 Task: Open a blank google sheet and write heading  Student grades data  Add 10 students name:-  'Joshua Rivera, Zoey Coleman, Ryan Wright, Addison Bailey, Jonathan Simmons, Brooklyn Ward, Caleb Barnes, Audrey Collins, Gabriel Perry, Sofia Bell. ' in July Last week sales are  100 to 150. Math Grade:-  90, 95, 80, 92, 85,88, 90, 78, 92, 85.Science Grade:-  85, 87, 92, 88, 90, 85, 92, 80, 88, 90.English Grade:-  92, 90, 85, 90, 88, 92, 85, 82, 90, 88.History Grade:-  88, 92, 78, 95, 90, 90, 80, 85, 92, 90. Total use the formula   =SUM(D2:G2) then presss enter. Save page auditingSalesByStore_2023
Action: Mouse moved to (991, 81)
Screenshot: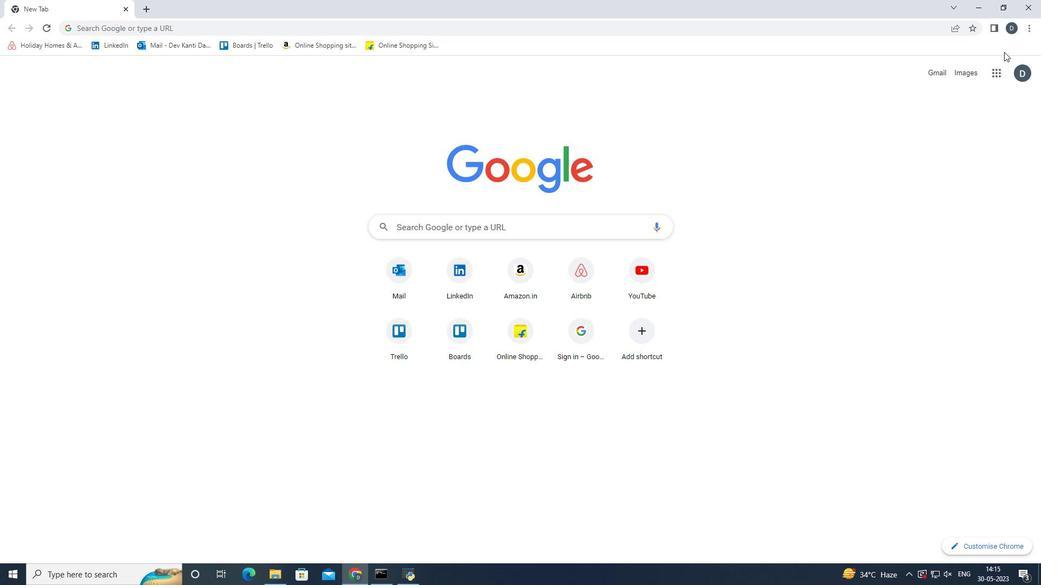 
Action: Mouse pressed left at (991, 81)
Screenshot: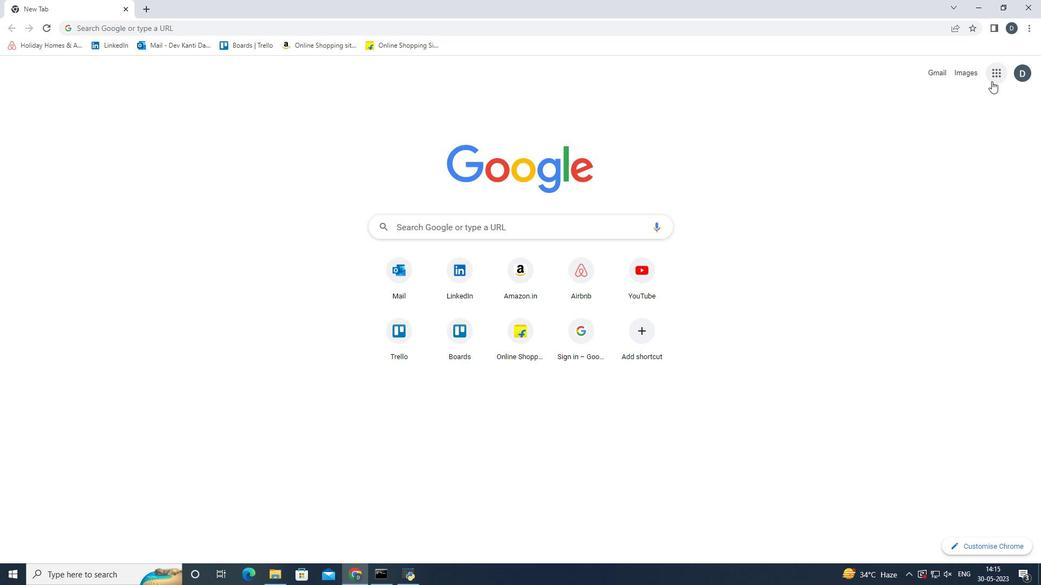 
Action: Mouse moved to (1002, 259)
Screenshot: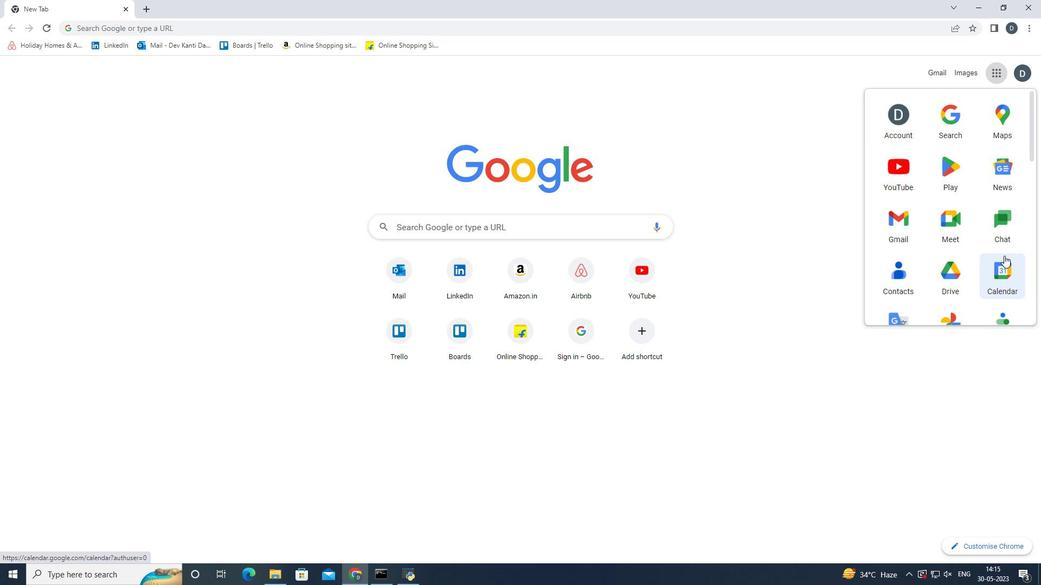 
Action: Mouse scrolled (1002, 258) with delta (0, 0)
Screenshot: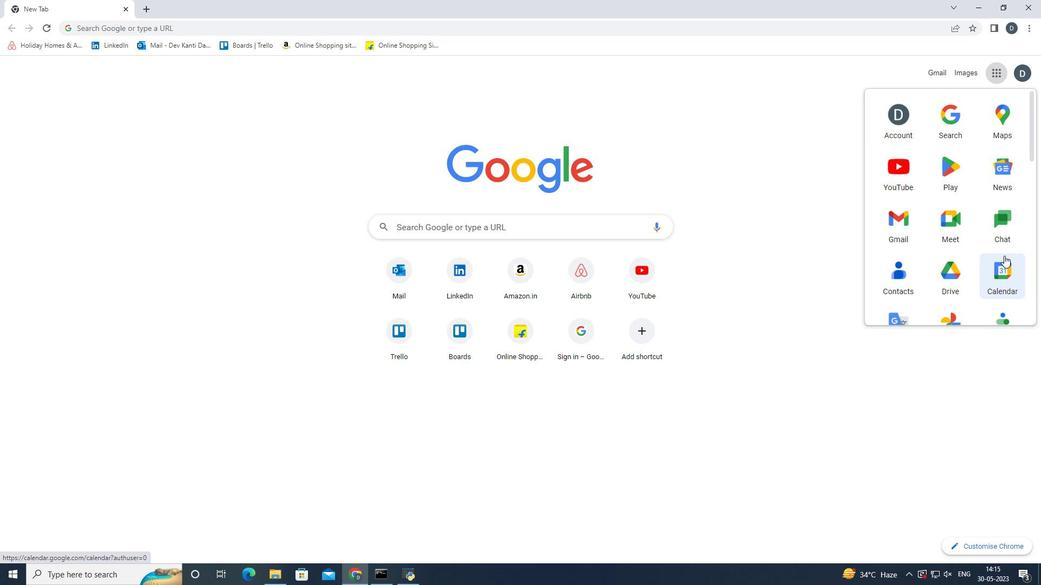 
Action: Mouse moved to (1002, 260)
Screenshot: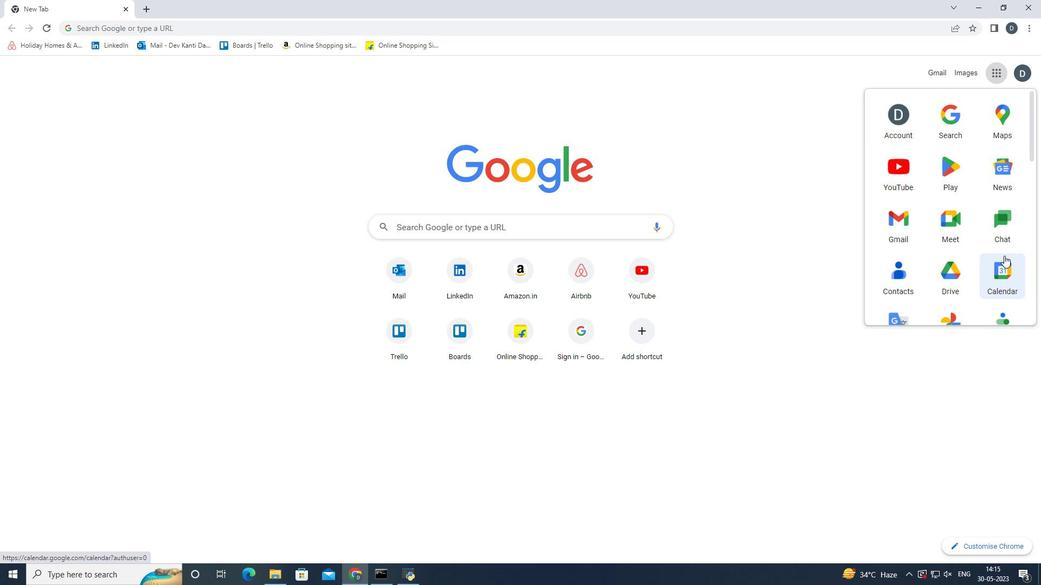 
Action: Mouse scrolled (1002, 259) with delta (0, 0)
Screenshot: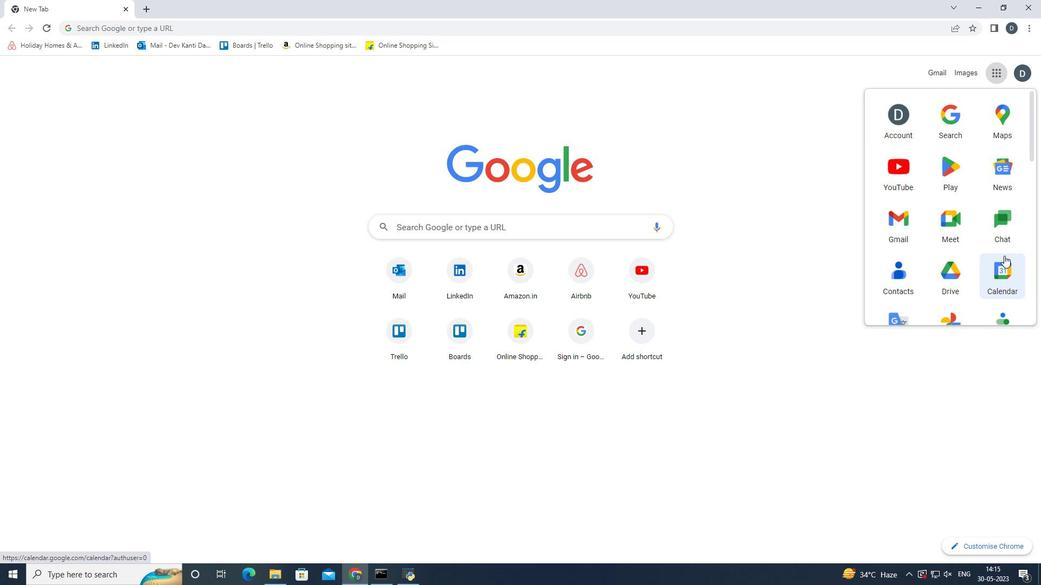 
Action: Mouse moved to (1001, 260)
Screenshot: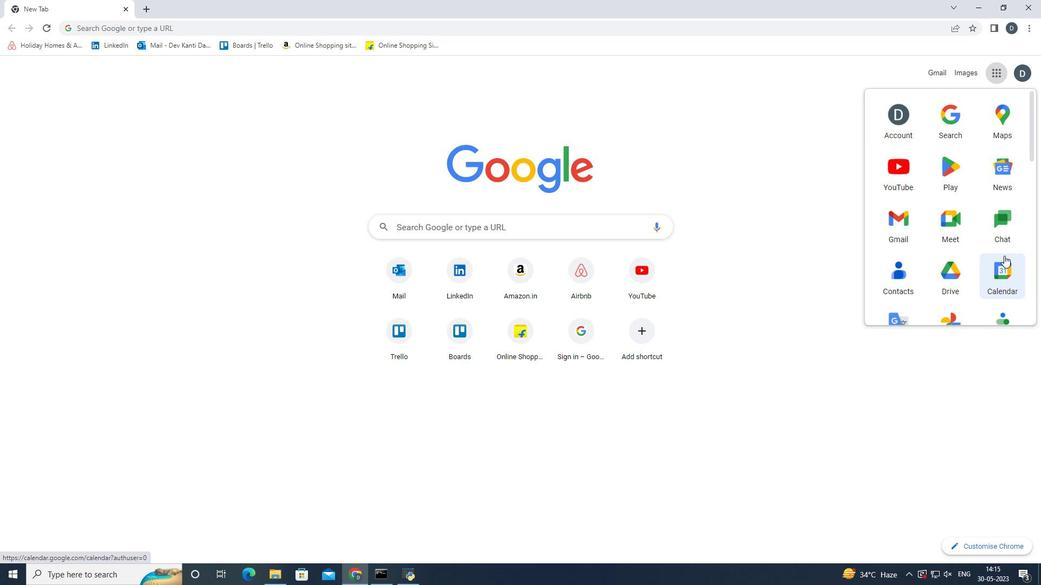 
Action: Mouse scrolled (1001, 259) with delta (0, 0)
Screenshot: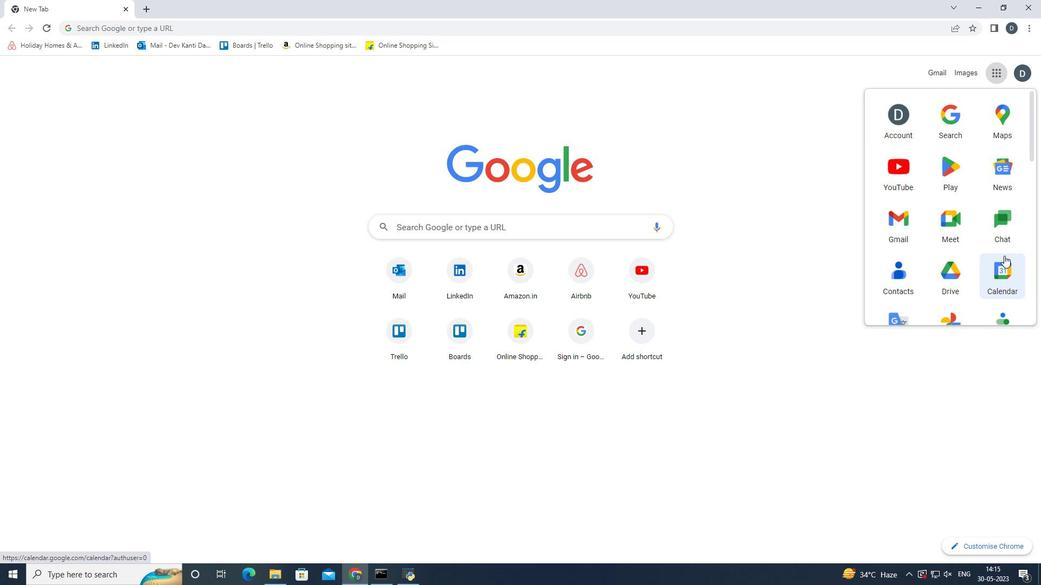 
Action: Mouse scrolled (1001, 259) with delta (0, 0)
Screenshot: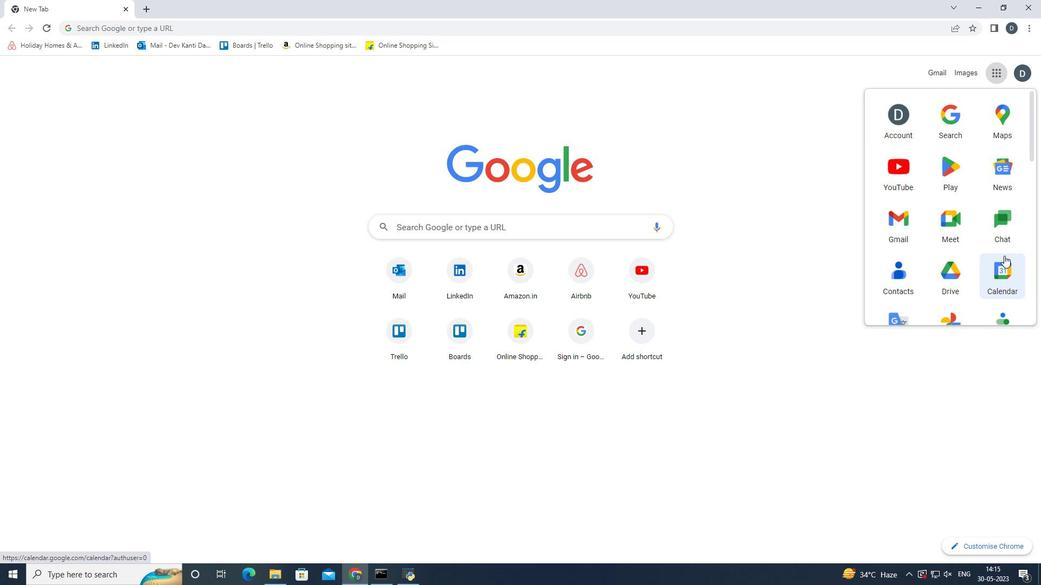 
Action: Mouse moved to (1014, 226)
Screenshot: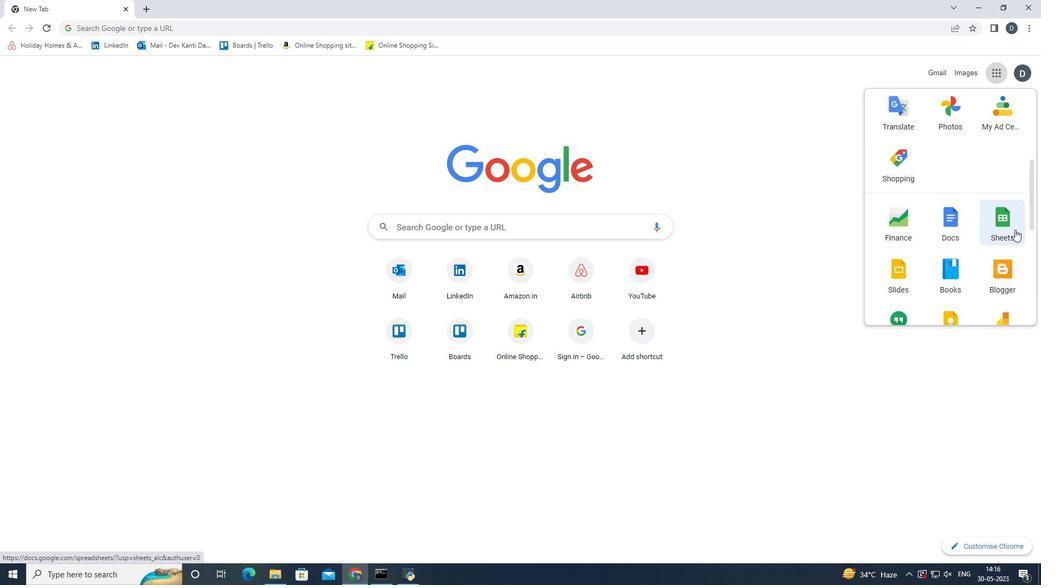 
Action: Mouse pressed left at (1014, 226)
Screenshot: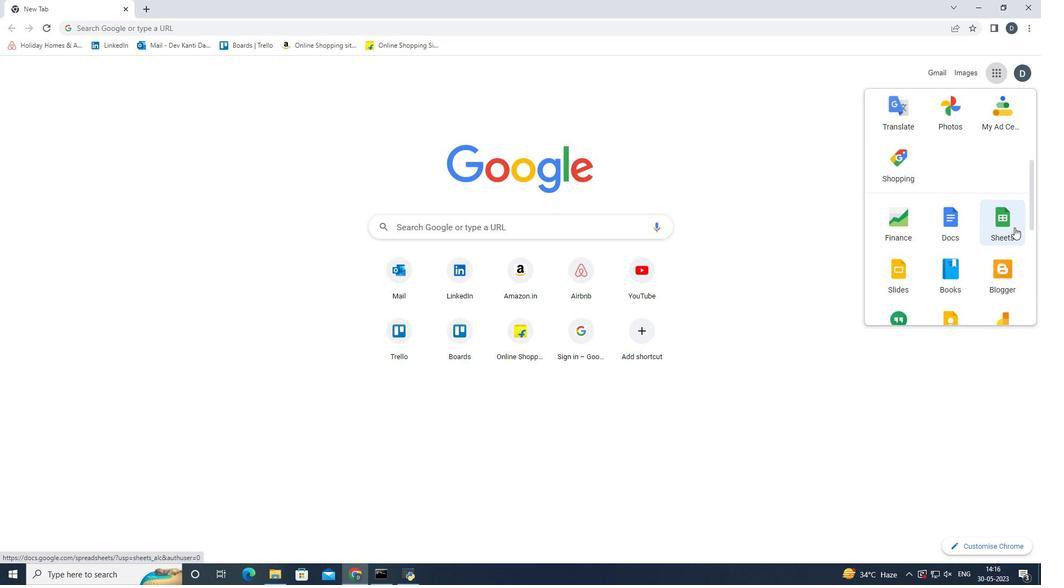
Action: Mouse moved to (227, 152)
Screenshot: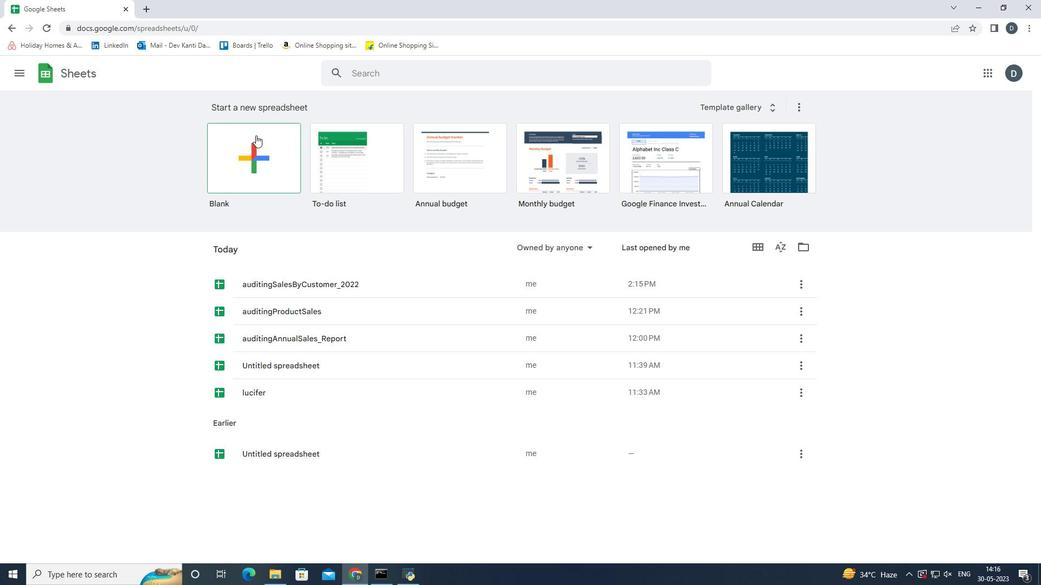 
Action: Mouse pressed left at (227, 152)
Screenshot: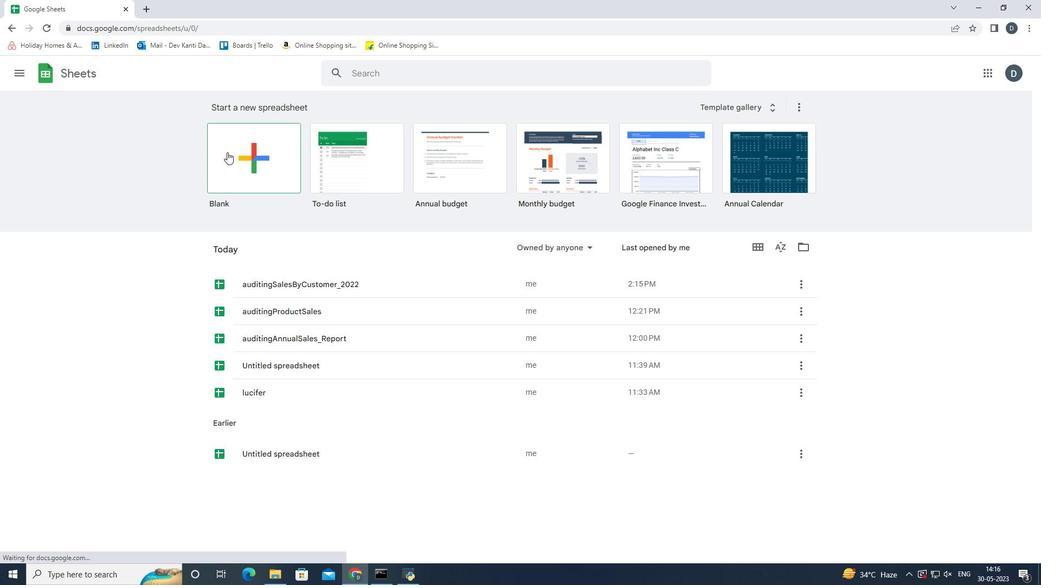 
Action: Mouse moved to (74, 199)
Screenshot: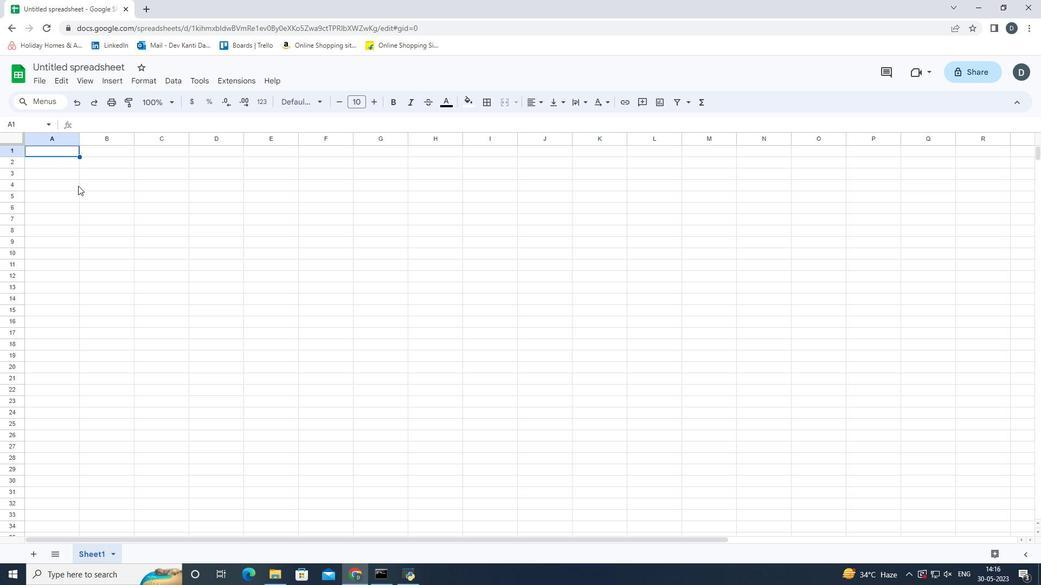 
Action: Key pressed <Key.shift>Student<Key.space>grades<Key.space><Key.backspace><Key.backspace><Key.backspace><Key.backspace><Key.backspace><Key.backspace><Key.backspace><Key.shift>Grade<Key.space><Key.shift><Key.shift><Key.shift><Key.shift><Key.shift><Key.shift><Key.shift>Data
Screenshot: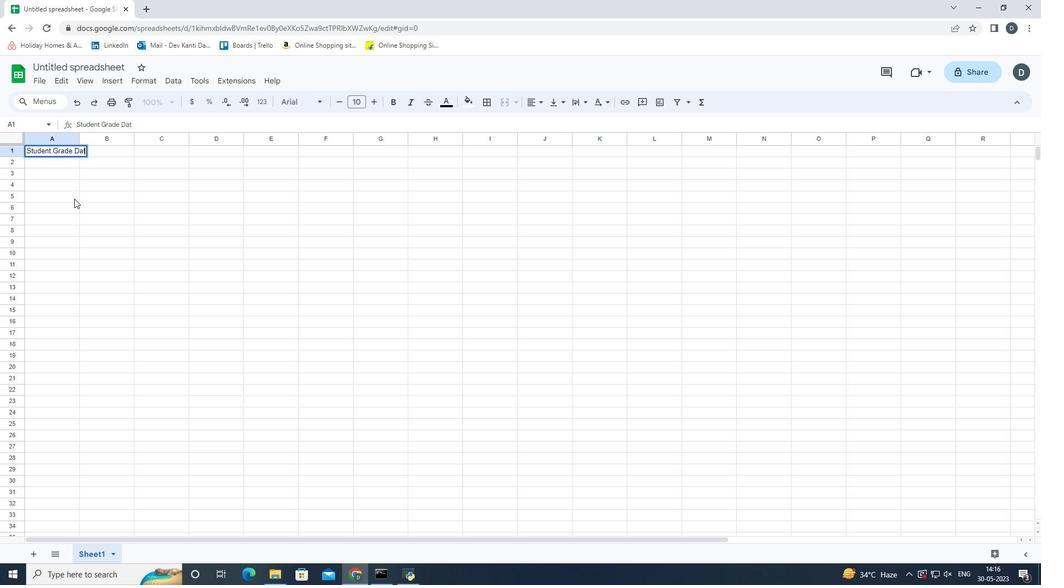 
Action: Mouse moved to (84, 172)
Screenshot: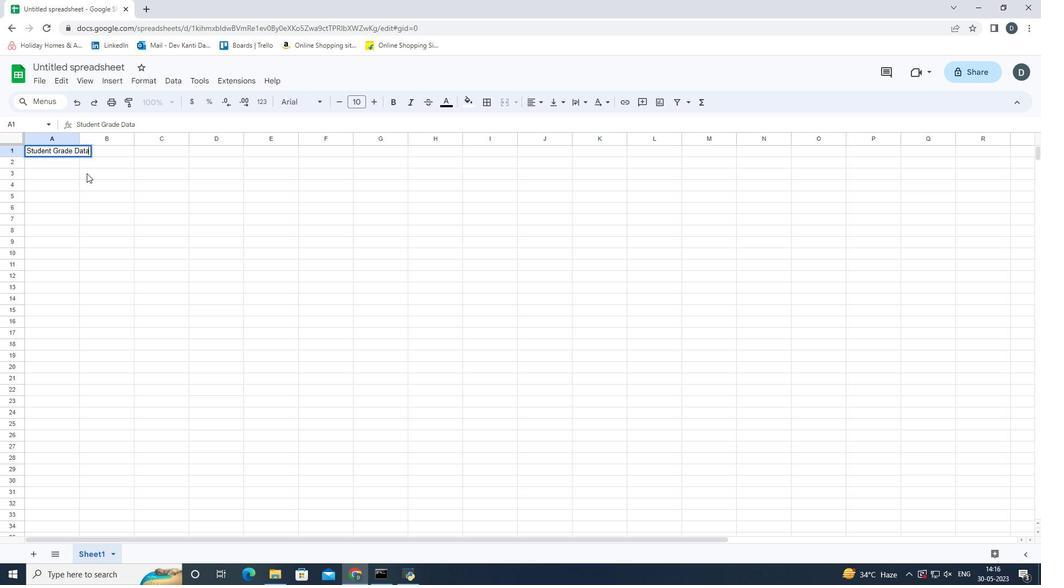 
Action: Key pressed <Key.right>
Screenshot: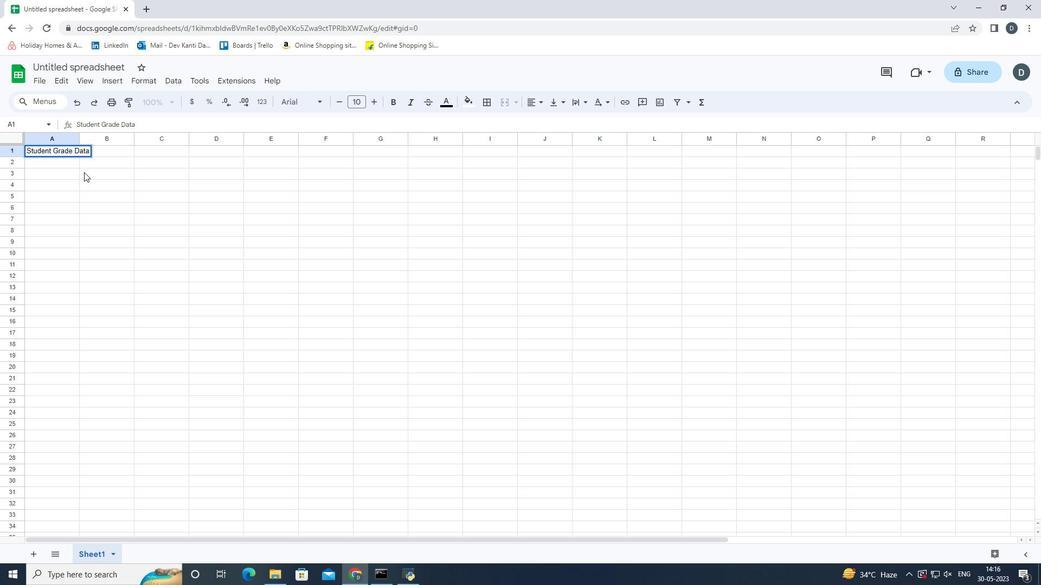 
Action: Mouse moved to (42, 159)
Screenshot: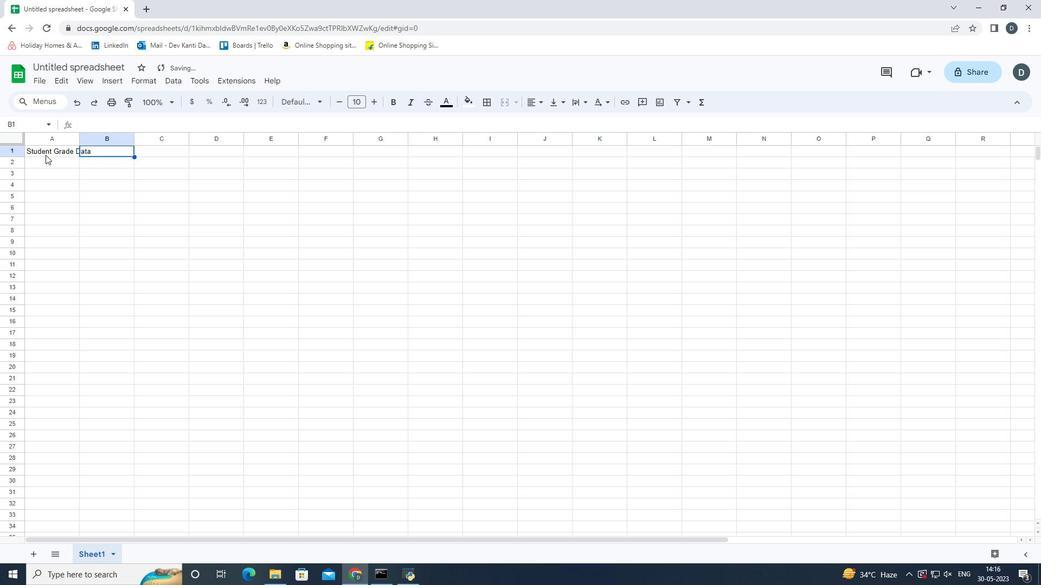 
Action: Mouse pressed left at (42, 159)
Screenshot: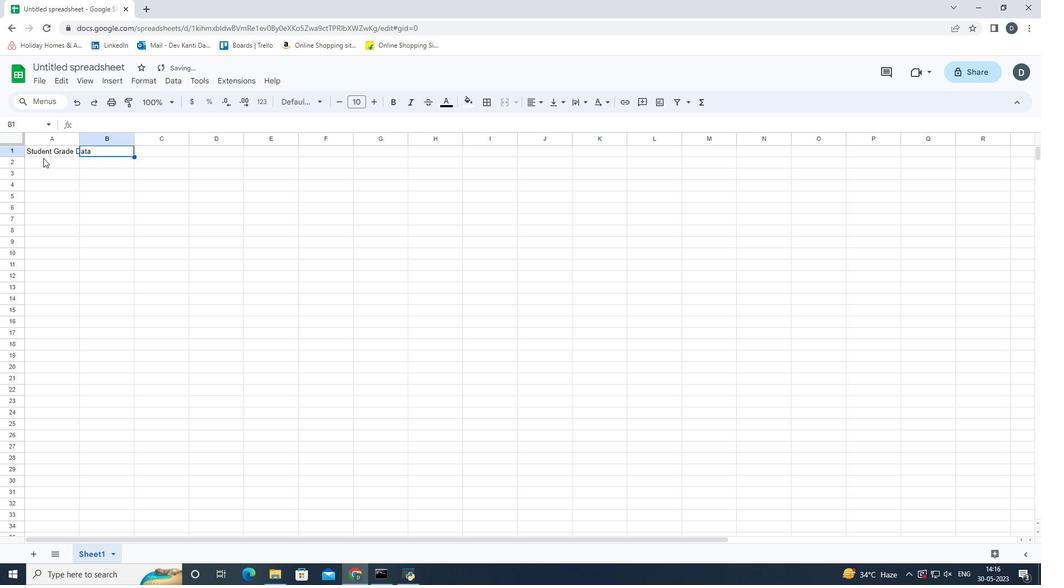 
Action: Mouse moved to (106, 235)
Screenshot: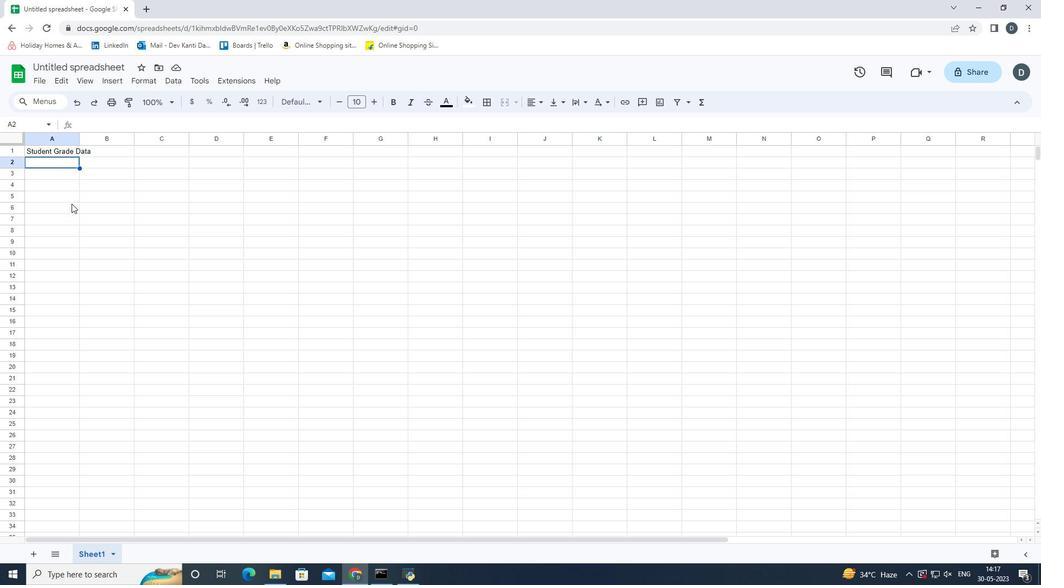 
Action: Key pressed <Key.shift><Key.shift><Key.shift><Key.shift><Key.shift><Key.shift><Key.shift><Key.shift><Key.shift><Key.shift><Key.shift><Key.shift><Key.shift>Student<Key.space><Key.shift><Key.shift><Key.shift><Key.shift><Key.shift><Key.shift><Key.shift>Names<Key.enter><Key.shift_r><Key.shift_r><Key.shift_r>Joshua<Key.space><Key.shift><Key.shift><Key.shift><Key.shift><Key.shift><Key.shift><Key.shift><Key.shift>Rei<Key.backspace><Key.backspace>ivera<Key.enter><Key.shift>Zoey<Key.space><Key.shift><Key.shift><Key.shift>Coleman<Key.enter><Key.shift>Ryan<Key.space><Key.shift>Wright<Key.enter><Key.shift>Addison<Key.space><Key.shift><Key.shift><Key.shift><Key.shift><Key.shift><Key.shift><Key.shift><Key.shift><Key.shift><Key.shift><Key.shift><Key.shift>Bailey<Key.enter><Key.shift_r><Key.shift_r>Jonathan<Key.space><Key.shift><Key.shift>Simmons<Key.enter><Key.shift><Key.shift>Broo<Key.backspace>oklyn<Key.space><Key.shift>Ward<Key.enter>
Screenshot: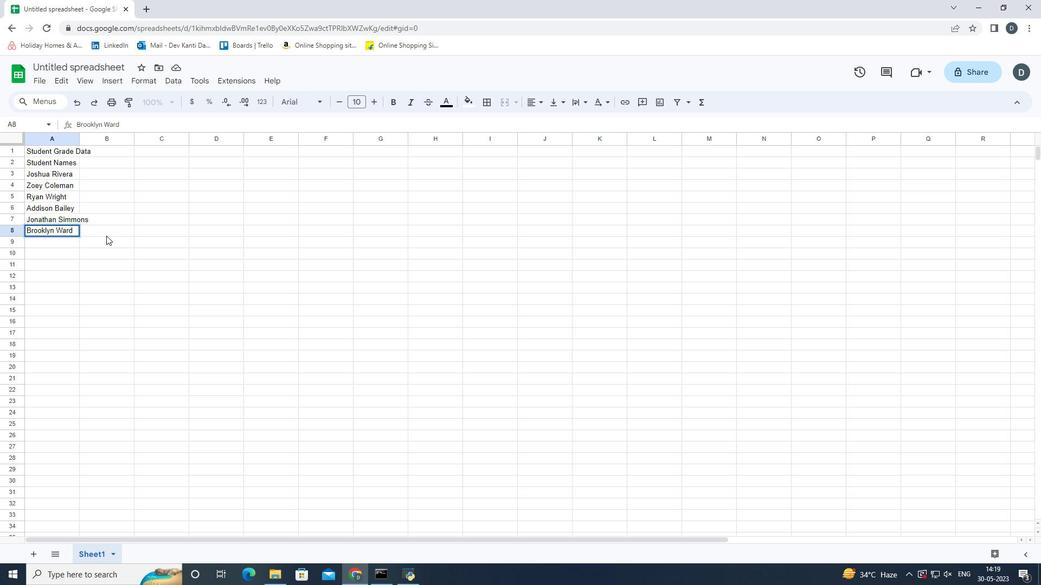 
Action: Mouse moved to (106, 235)
Screenshot: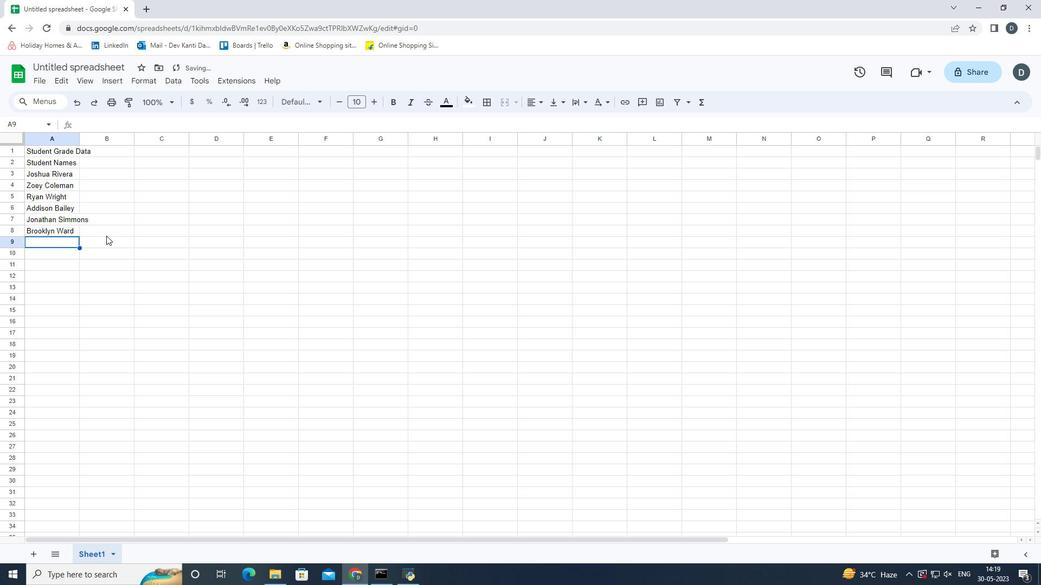 
Action: Key pressed <Key.shift><Key.shift><Key.shift>Caleb<Key.space><Key.shift><Key.shift><Key.shift><Key.shift>Barnes<Key.enter><Key.shift_r><Key.shift><Key.shift><Key.shift><Key.shift><Key.shift><Key.shift>Audrey<Key.space><Key.shift><Key.shift><Key.shift>Colline<Key.backspace>s<Key.enter><Key.shift>Gabriel<Key.space><Key.shift_r><Key.shift_r>Perry<Key.enter><Key.shift>Sofia<Key.space><Key.shift>Bell
Screenshot: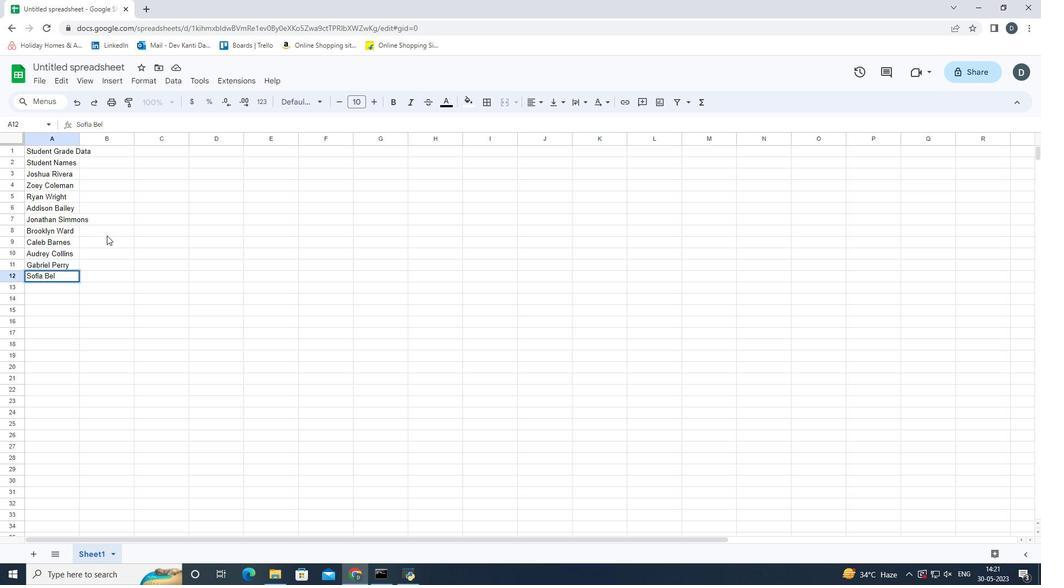 
Action: Mouse moved to (249, 239)
Screenshot: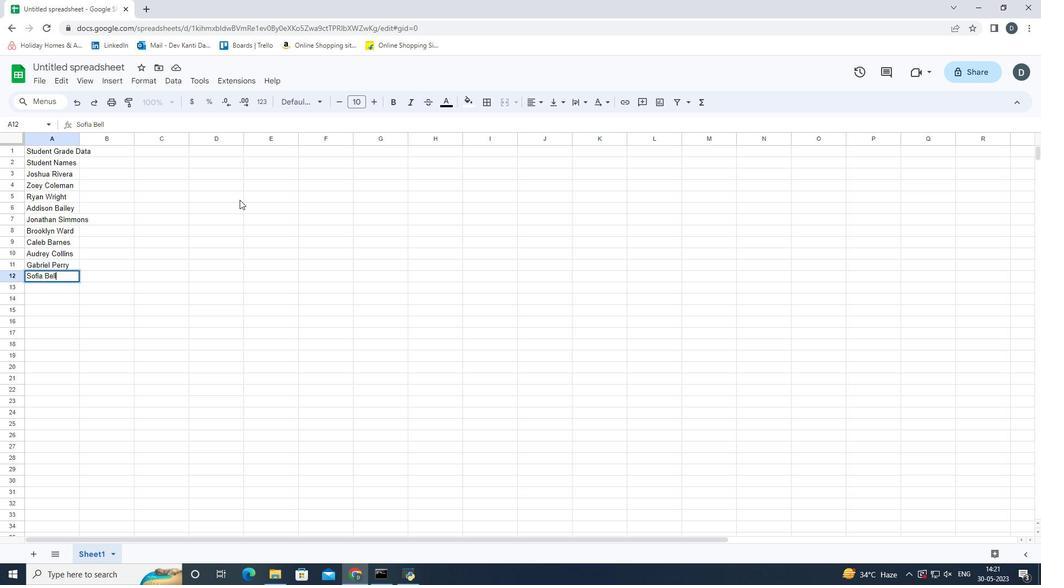 
Action: Key pressed <Key.right><Key.up><Key.up><Key.up><Key.up><Key.up><Key.up><Key.up><Key.up><Key.up><Key.up><Key.shift><Key.shift><Key.shift><Key.shift><Key.shift><Key.shift><Key.shift><Key.shift><Key.shift><Key.shift><Key.shift><Key.shift><Key.shift><Key.shift><Key.shift>Sal<Key.backspace><Key.backspace><Key.backspace><Key.shift><Key.shift><Key.shift><Key.shift><Key.shift><Key.shift><Key.shift><Key.shift><Key.shift><Key.shift><Key.shift>Data<Key.space>of<Key.backspace><Key.backspace><Key.backspace><Key.backspace><Key.backspace><Key.backspace><Key.backspace><Key.shift>Last<Key.space><Key.shift><Key.shift><Key.shift><Key.shift><Key.shift><Key.shift><Key.shift><Key.shift><Key.shift><Key.shift><Key.shift>Week<Key.space><Key.shift><Key.shift><Key.shift><Key.shift><Key.shift>Data<Key.space>of<Key.space><Key.shift><Key.shift><Key.shift><Key.shift><Key.shift><Key.shift><Key.shift><Key.shift><Key.shift><Key.shift><Key.shift><Key.shift><Key.shift><Key.shift><Key.shift><Key.shift><Key.shift><Key.shift><Key.shift><Key.shift><Key.shift><Key.shift><Key.shift><Key.shift><Key.shift><Key.shift><Key.shift><Key.shift><Key.shift><Key.shift><Key.shift><Key.shift><Key.shift><Key.shift><Key.shift><Key.shift><Key.shift><Key.shift><Key.shift><Key.shift><Key.shift><Key.shift><Key.shift><Key.shift><Key.shift><Key.shift><Key.shift><Key.shift>July<Key.enter>
Screenshot: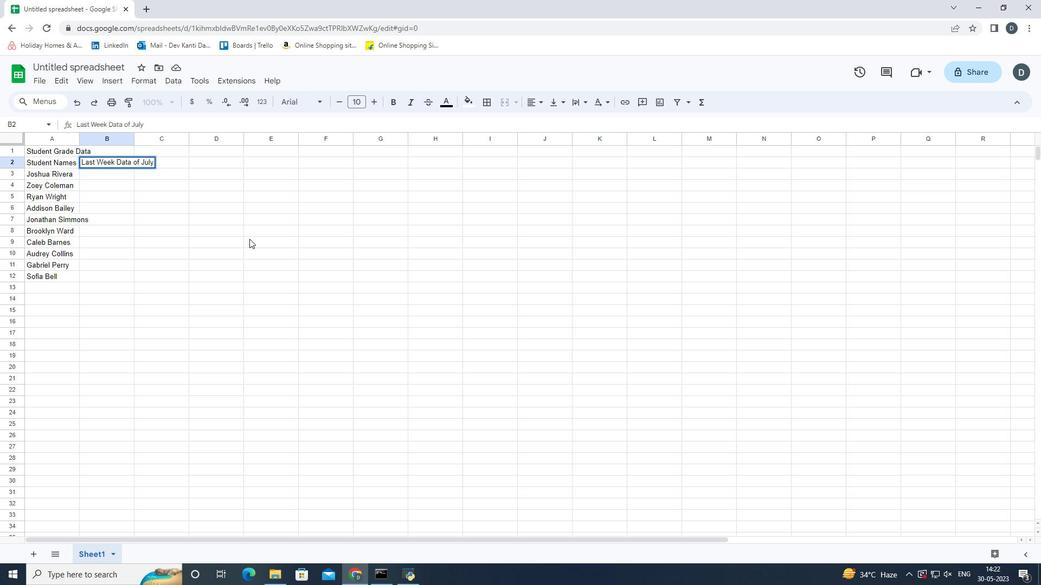 
Action: Mouse moved to (200, 279)
Screenshot: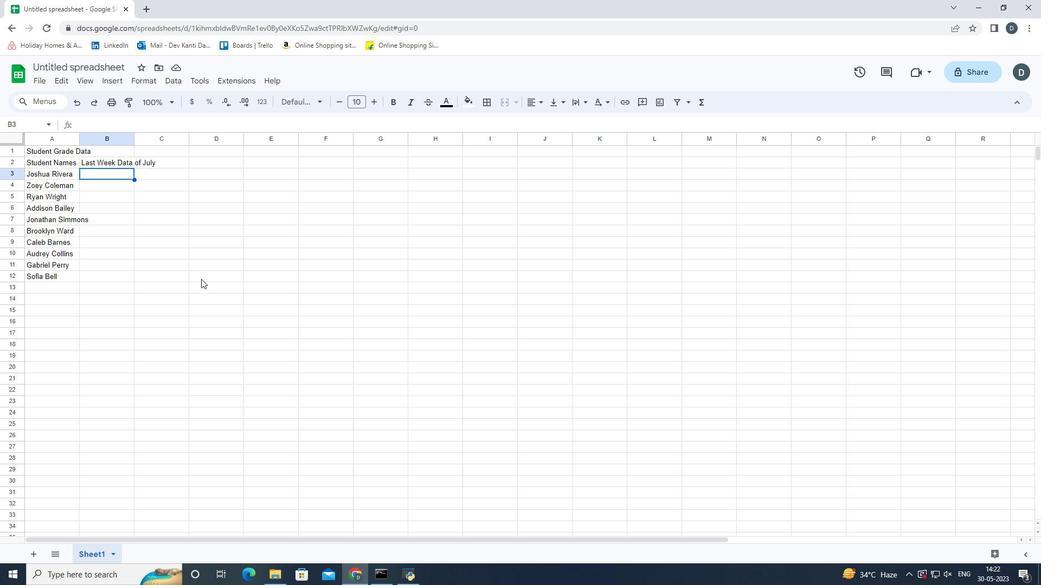
Action: Key pressed 105<Key.enter>110<Key.enter>115<Key.enter>120<Key.enter>125<Key.enter>130<Key.enter>135<Key.enter>140<Key.enter>145<Key.enter>150<Key.enter><Key.up><Key.up><Key.up><Key.up><Key.up><Key.up><Key.up><Key.up><Key.up><Key.up><Key.right><Key.right><Key.up><Key.left>
Screenshot: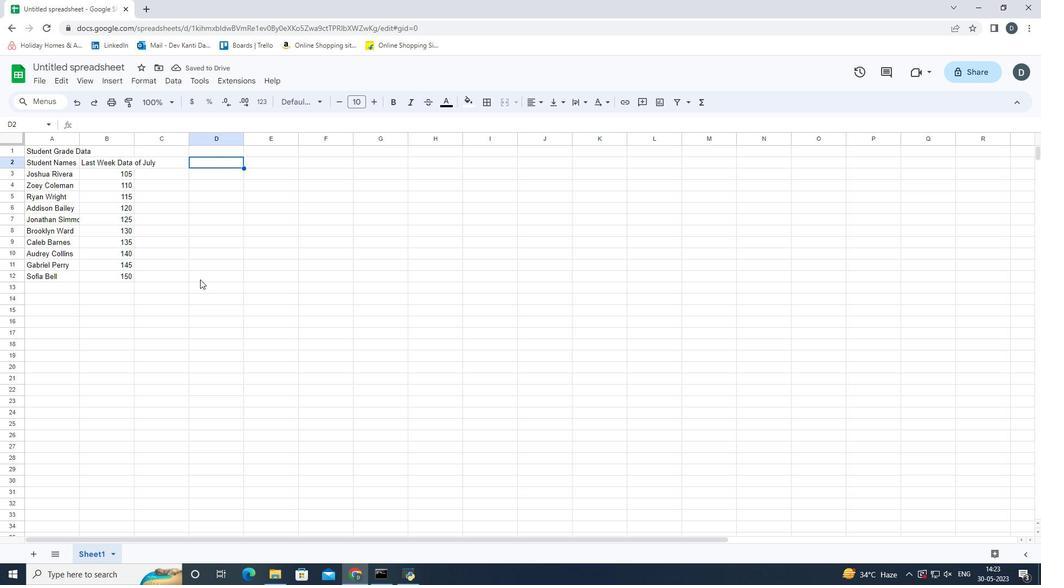 
Action: Mouse moved to (135, 141)
Screenshot: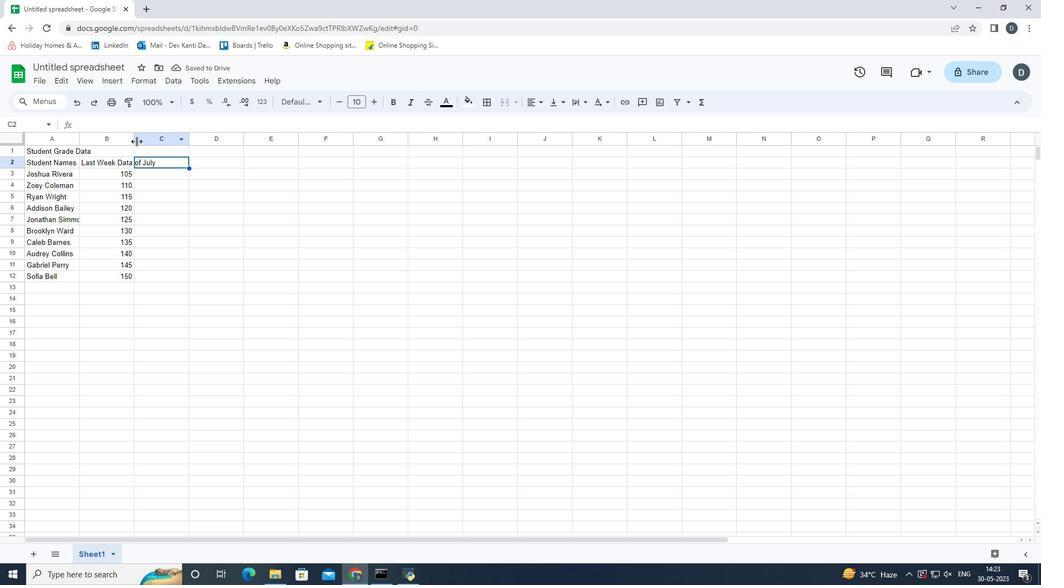 
Action: Mouse pressed left at (135, 141)
Screenshot: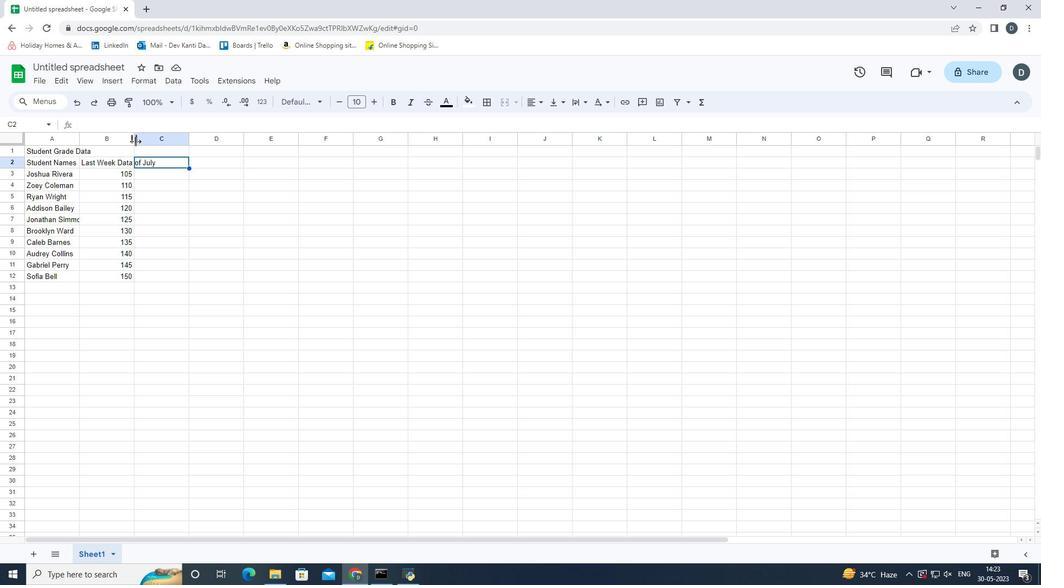 
Action: Mouse moved to (178, 185)
Screenshot: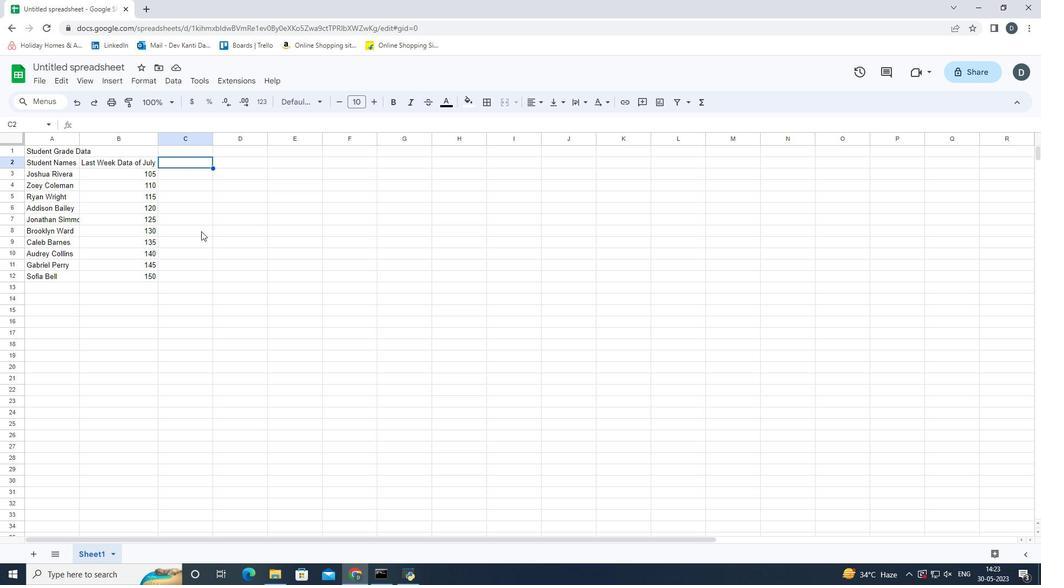 
Action: Key pressed <Key.shift><Key.shift><Key.shift><Key.shift><Key.shift><Key.shift><Key.shift>Grade<Key.backspace><Key.backspace><Key.backspace><Key.backspace><Key.backspace><Key.shift_r>Math<Key.space><Key.shift>Grade
Screenshot: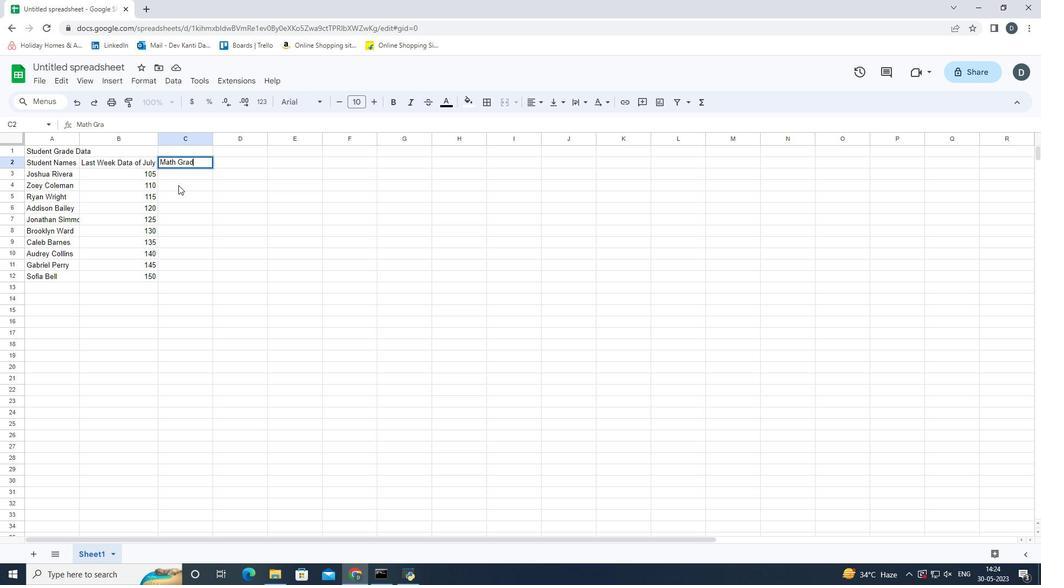 
Action: Mouse moved to (231, 225)
Screenshot: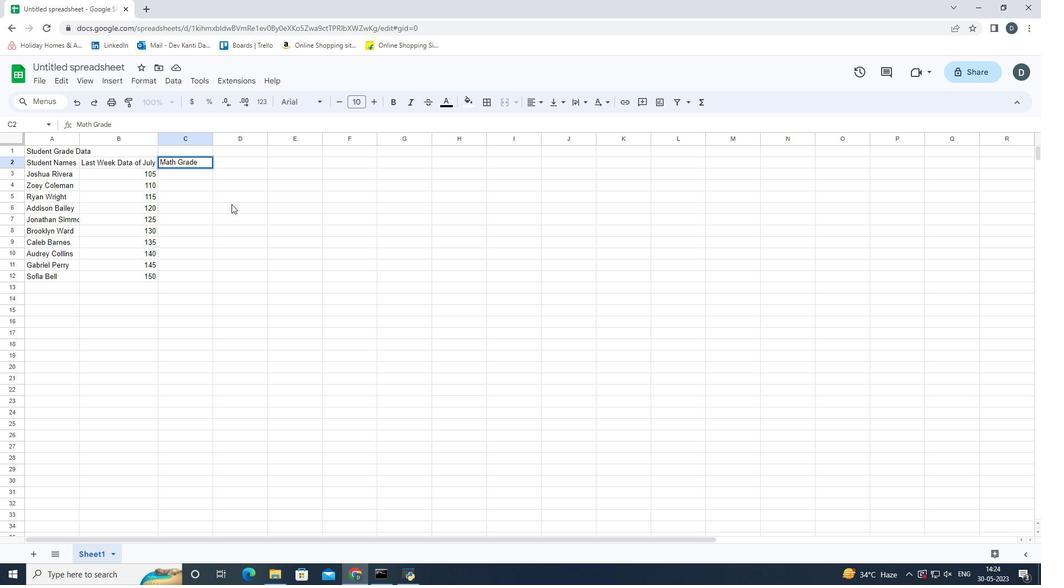 
Action: Key pressed <Key.enter>90<Key.enter>95<Key.enter>80<Key.enter>92<Key.enter>85<Key.enter>88<Key.enter>90<Key.enter>78<Key.enter>92<Key.enter>85<Key.enter><Key.up><Key.up><Key.up><Key.up><Key.up><Key.up><Key.up><Key.up><Key.up><Key.up><Key.up><Key.right><Key.shift>Science<Key.space><Key.shift>Grade<Key.enter>
Screenshot: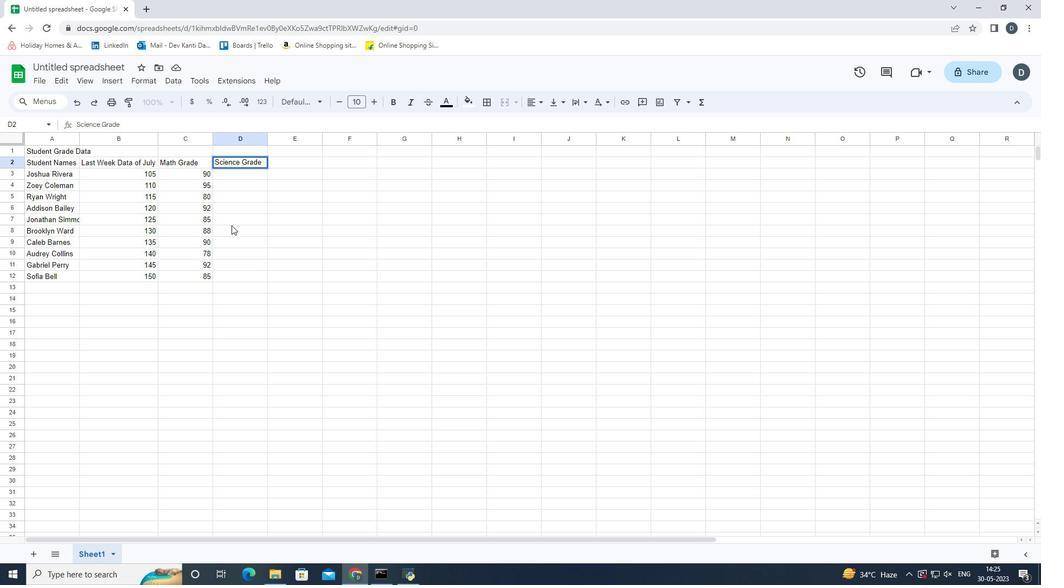 
Action: Mouse moved to (249, 235)
Screenshot: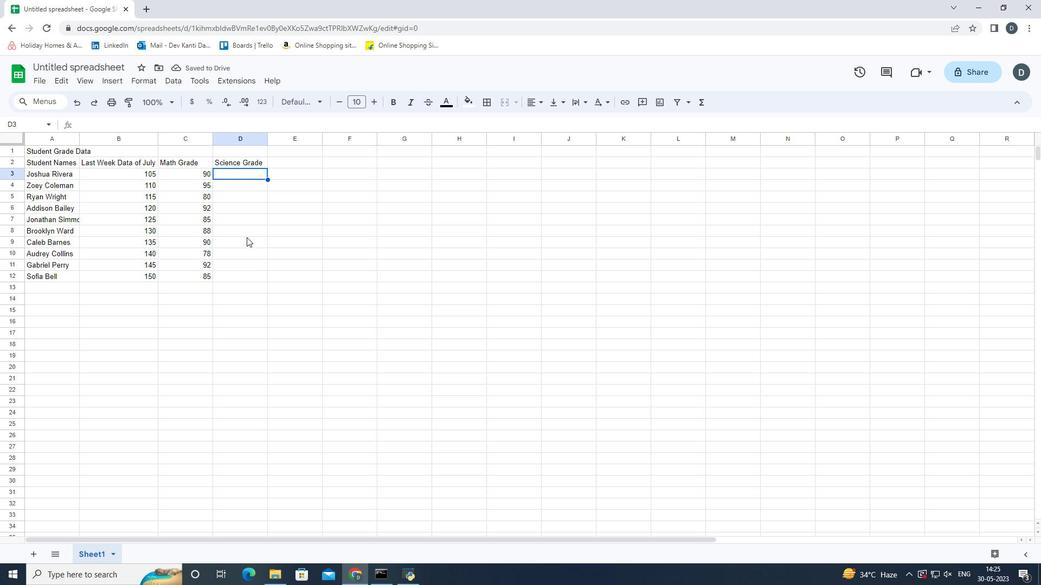 
Action: Key pressed 85<Key.enter>87<Key.enter>92<Key.enter>88<Key.enter>90<Key.enter>85<Key.enter>92<Key.enter>80<Key.enter>88<Key.enter>90<Key.enter><Key.up><Key.up><Key.up><Key.up><Key.up><Key.up><Key.up><Key.up><Key.up><Key.up><Key.up><Key.right><Key.left><Key.down><Key.right><Key.up><Key.left><Key.down><Key.right><Key.up><Key.left><Key.right><Key.down><Key.up><Key.down><Key.up><Key.down><Key.up><Key.shift>English<Key.space><Key.shift>Grade<Key.enter>92<Key.enter>90<Key.enter>85<Key.enter>90<Key.enter>88<Key.enter>92<Key.enter>85<Key.enter>82<Key.enter>90<Key.enter>88<Key.right><Key.up><Key.up><Key.up><Key.up><Key.up><Key.up><Key.up><Key.up><Key.up><Key.up><Key.shift>History<Key.space><Key.shift>Grade<Key.enter>88<Key.enter>92<Key.enter>78<Key.enter>95<Key.enter>90<Key.enter>90<Key.enter>80<Key.enter>85<Key.enter>92<Key.enter>90<Key.enter><Key.up><Key.up><Key.right><Key.down><Key.left><Key.left><Key.right><Key.right><Key.up><Key.up><Key.up><Key.up><Key.up><Key.up><Key.up><Key.up><Key.up><Key.up><Key.down><Key.down><Key.down><Key.down><Key.down><Key.down><Key.down><Key.down><Key.down><Key.down><Key.left>
Screenshot: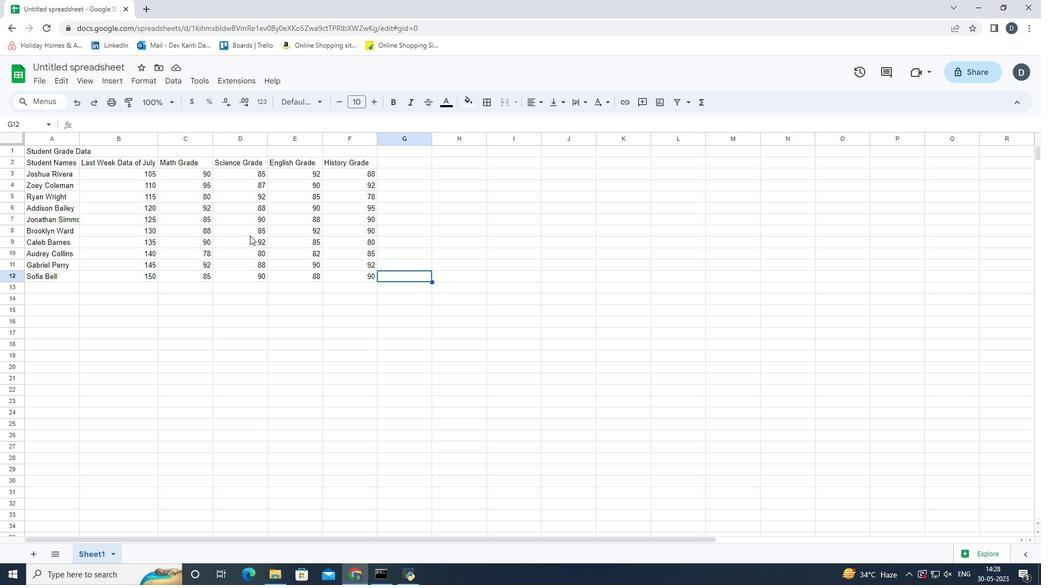 
Action: Mouse moved to (400, 158)
Screenshot: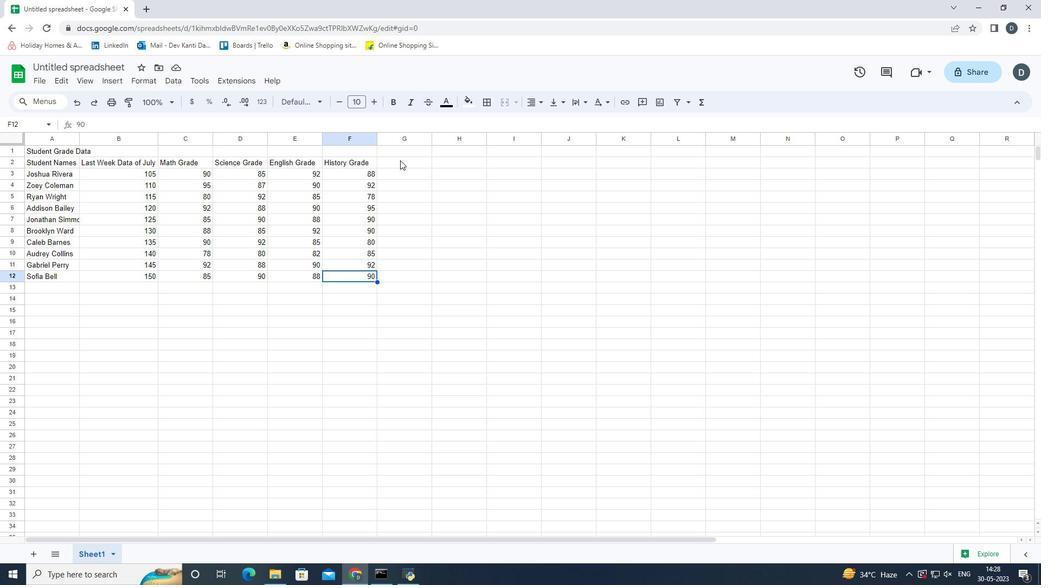 
Action: Mouse pressed left at (400, 158)
Screenshot: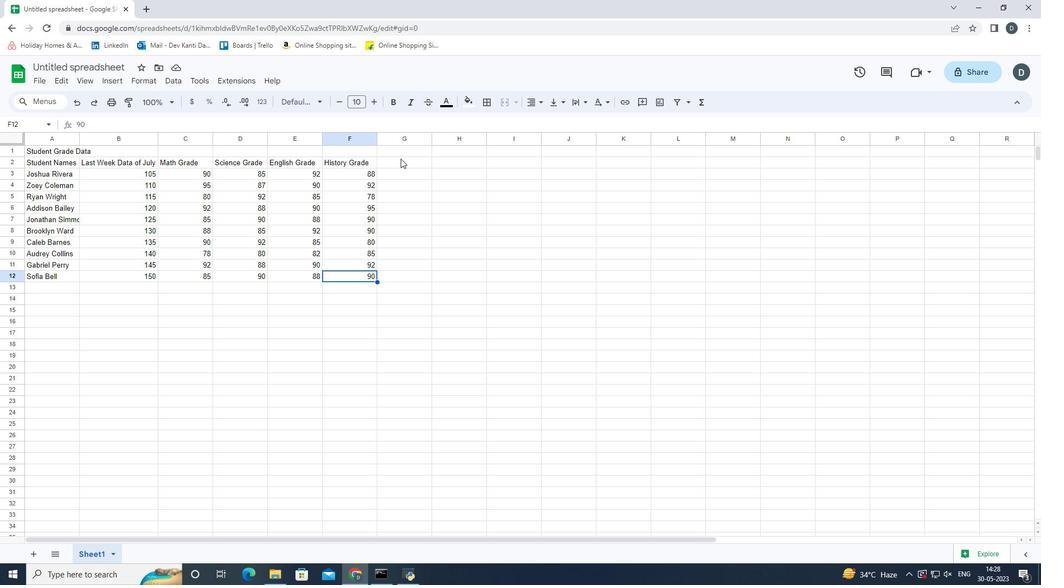
Action: Key pressed <Key.shift>Total<Key.down>=
Screenshot: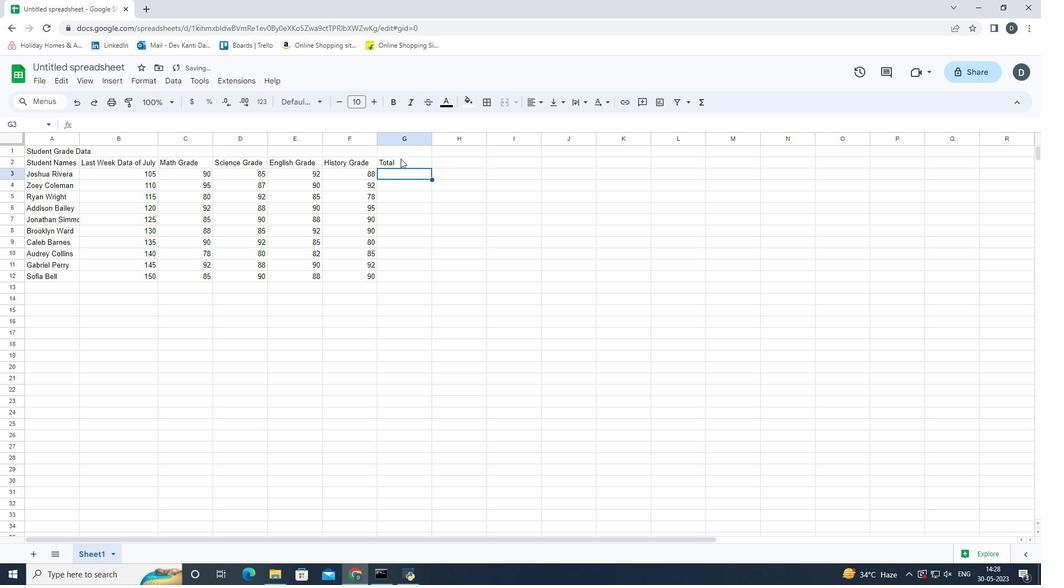 
Action: Mouse moved to (424, 185)
Screenshot: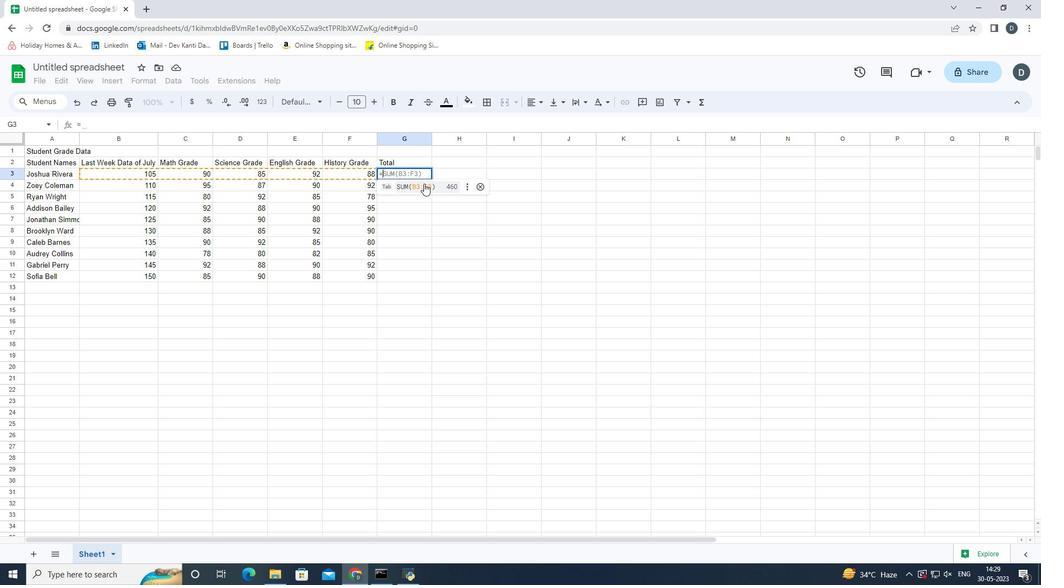 
Action: Mouse pressed left at (424, 185)
Screenshot: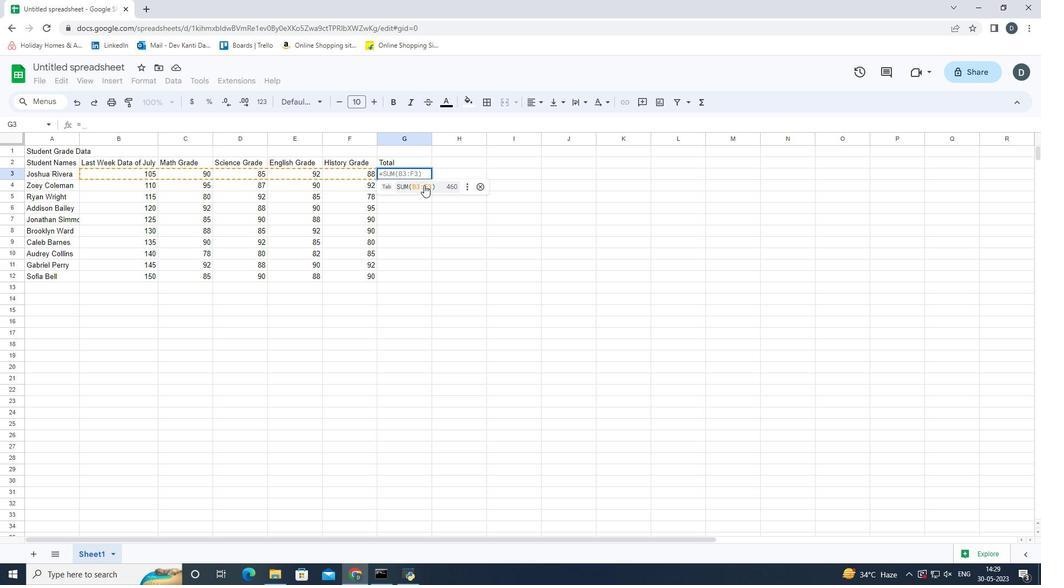 
Action: Mouse moved to (393, 185)
Screenshot: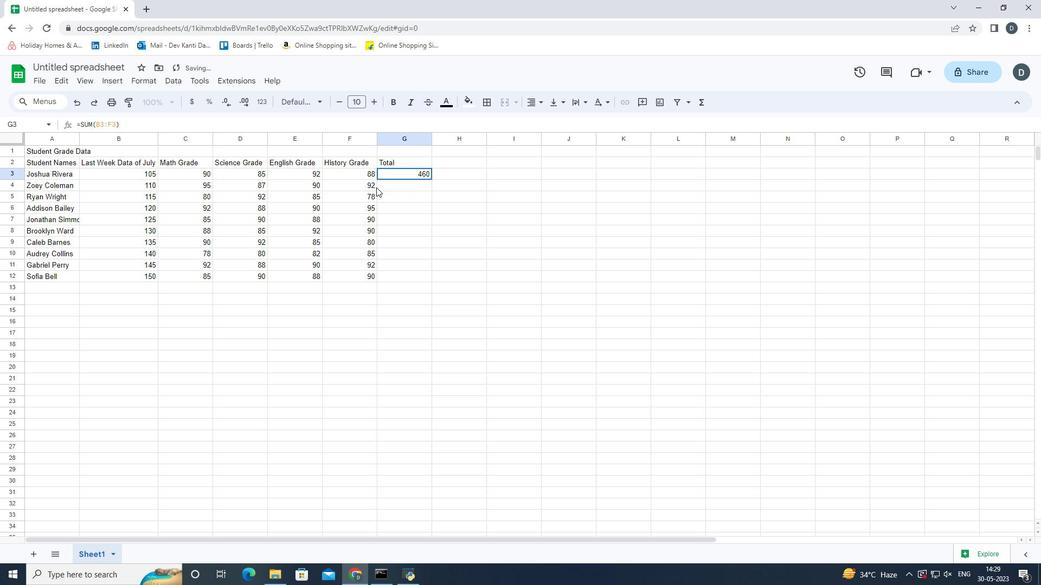 
Action: Mouse pressed left at (393, 185)
Screenshot: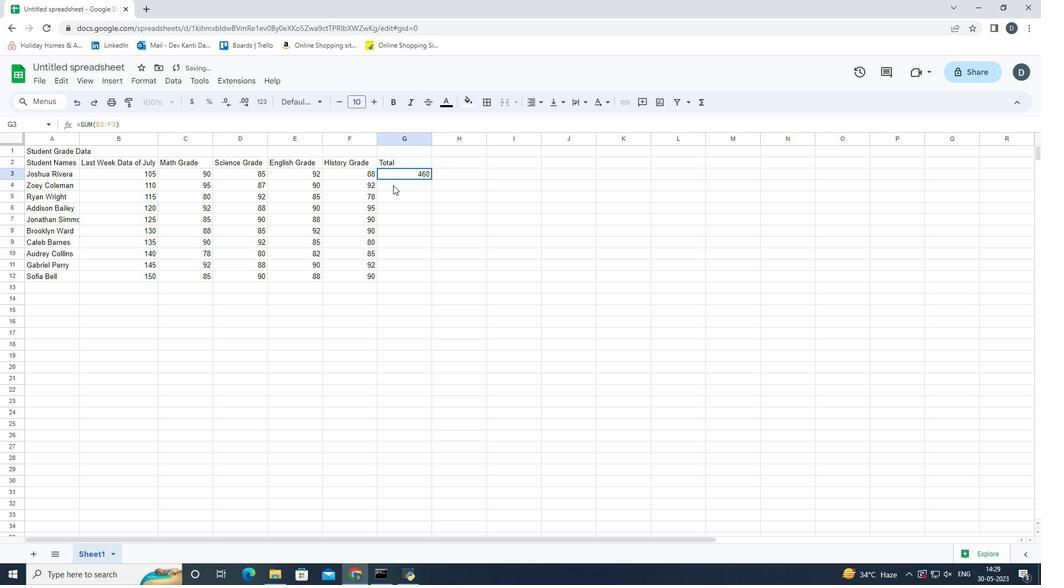 
Action: Mouse moved to (396, 184)
Screenshot: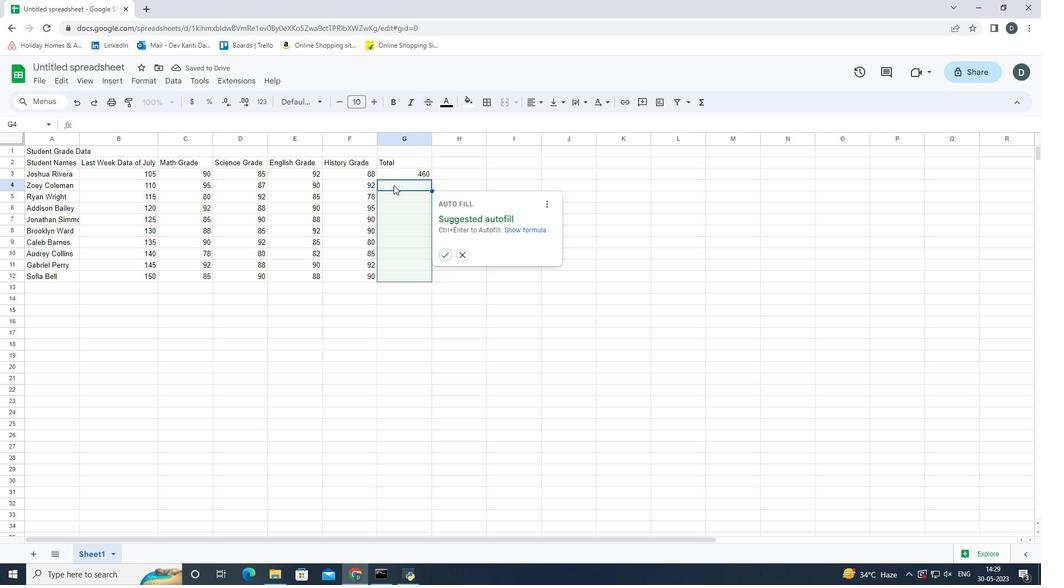 
Action: Mouse pressed left at (396, 184)
Screenshot: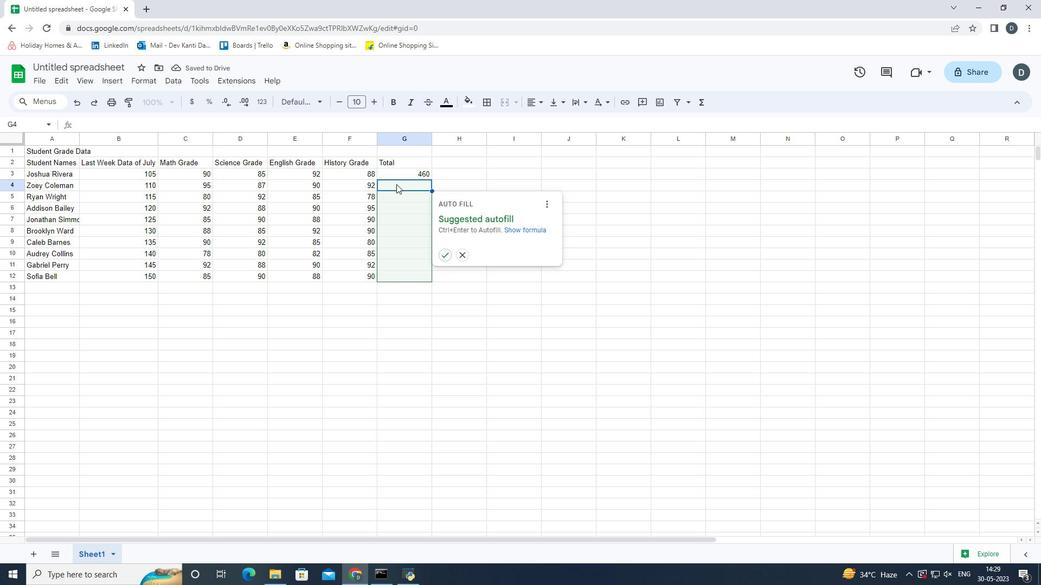 
Action: Mouse moved to (119, 172)
Screenshot: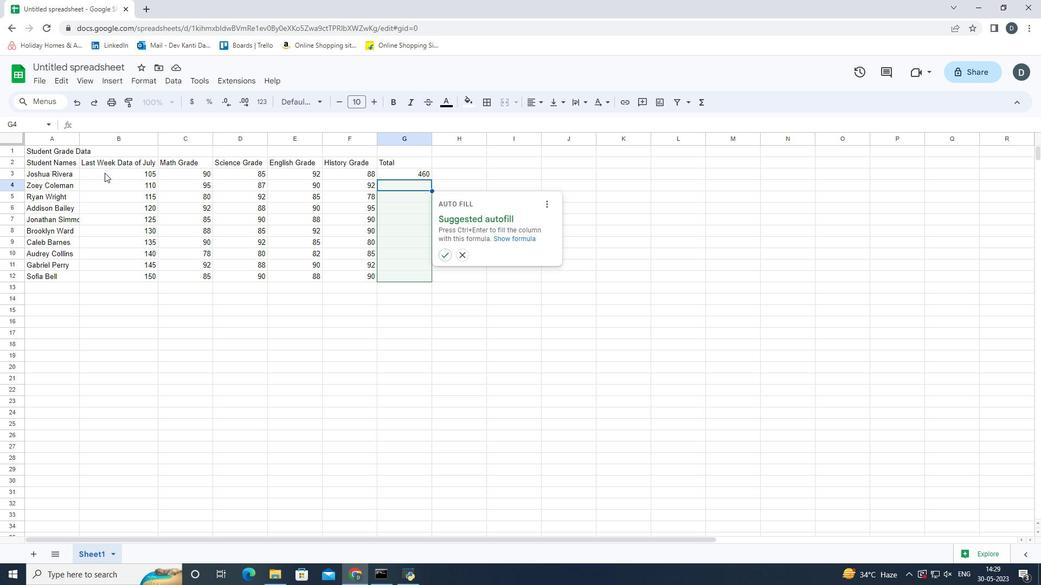 
Action: Mouse pressed left at (119, 172)
Screenshot: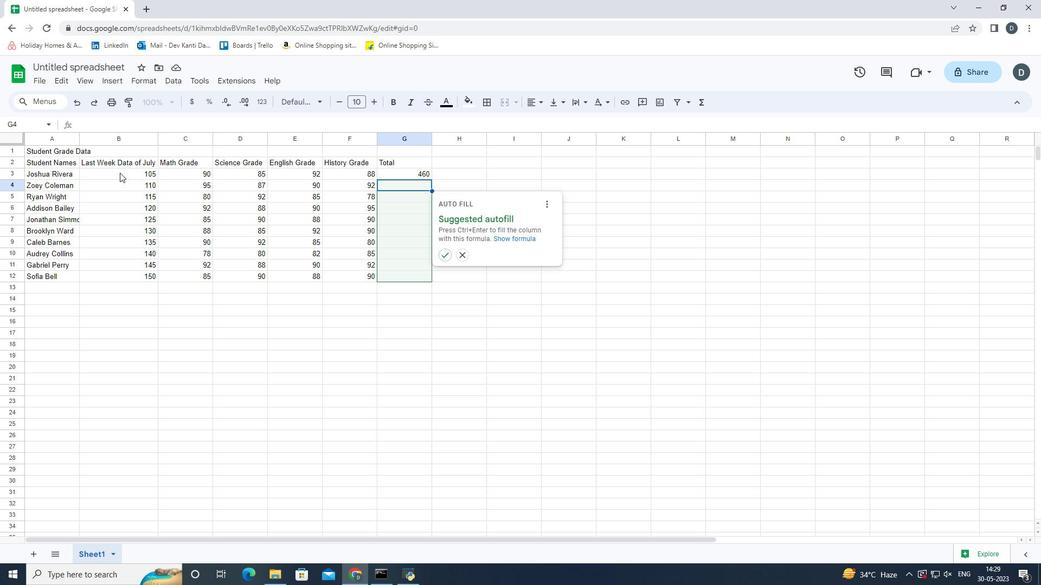 
Action: Mouse moved to (138, 172)
Screenshot: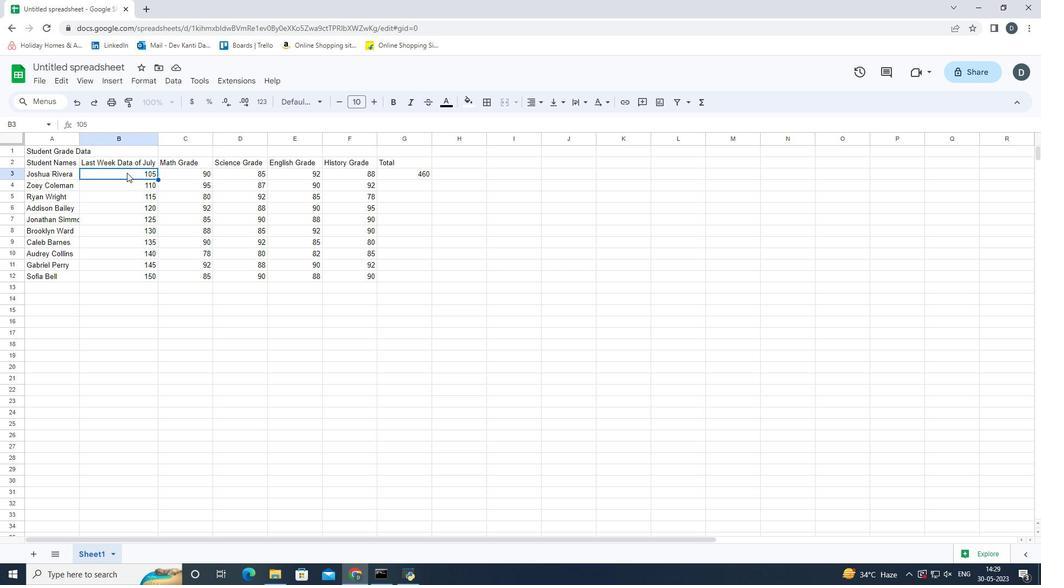 
Action: Mouse pressed left at (138, 172)
Screenshot: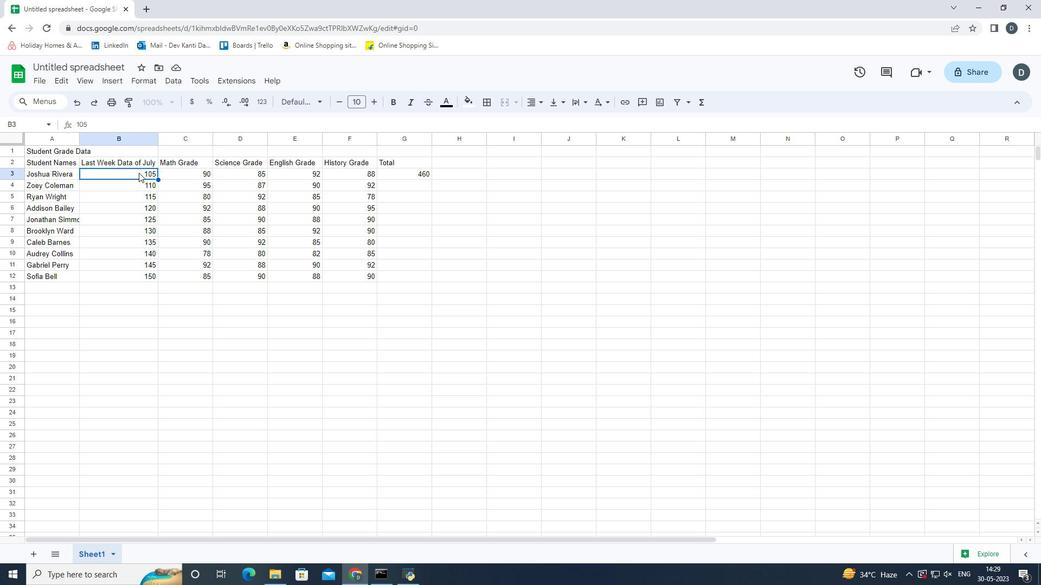 
Action: Mouse moved to (414, 174)
Screenshot: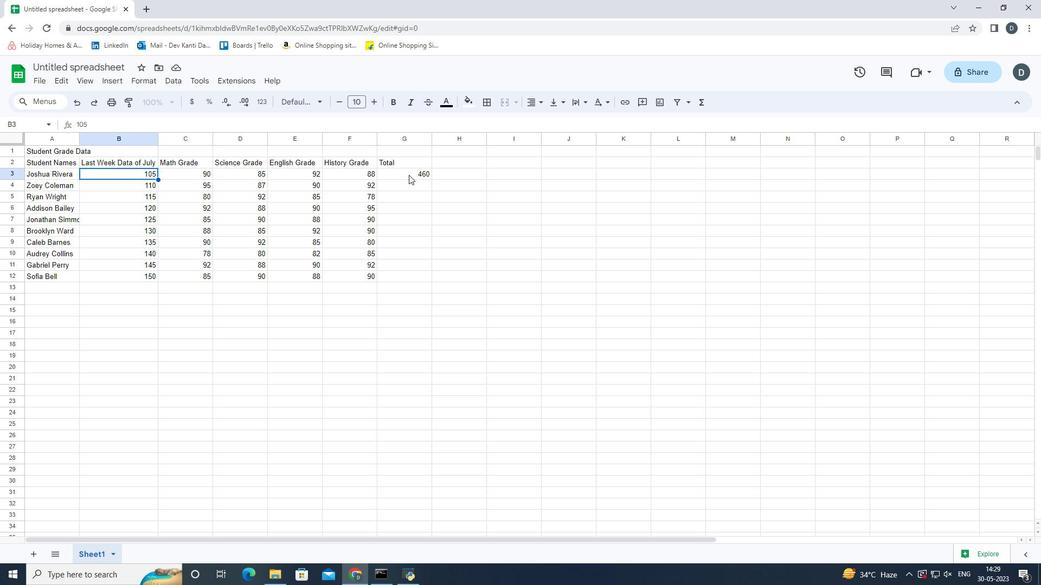 
Action: Mouse pressed left at (414, 174)
Screenshot: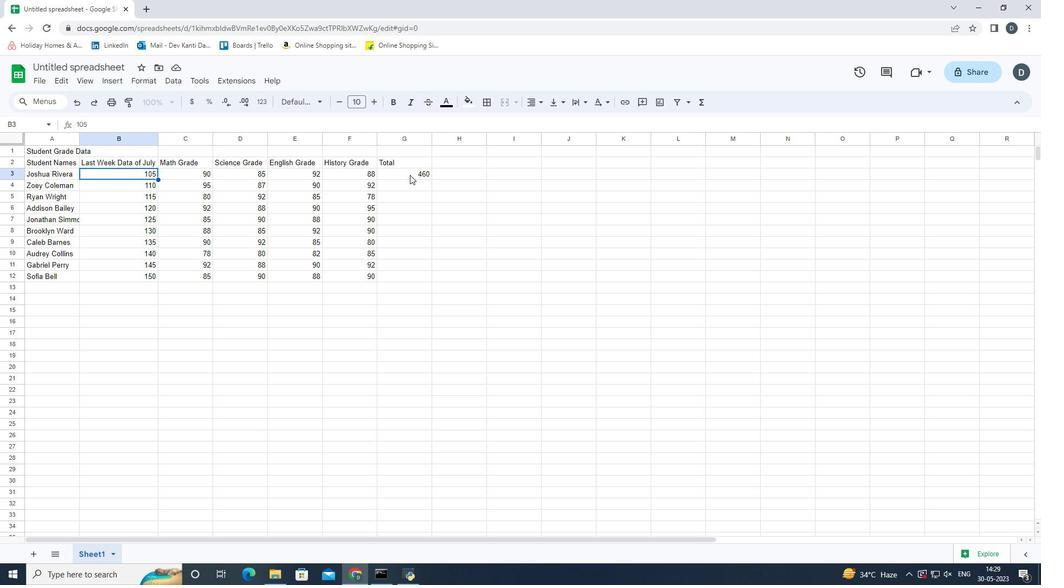 
Action: Mouse moved to (416, 174)
Screenshot: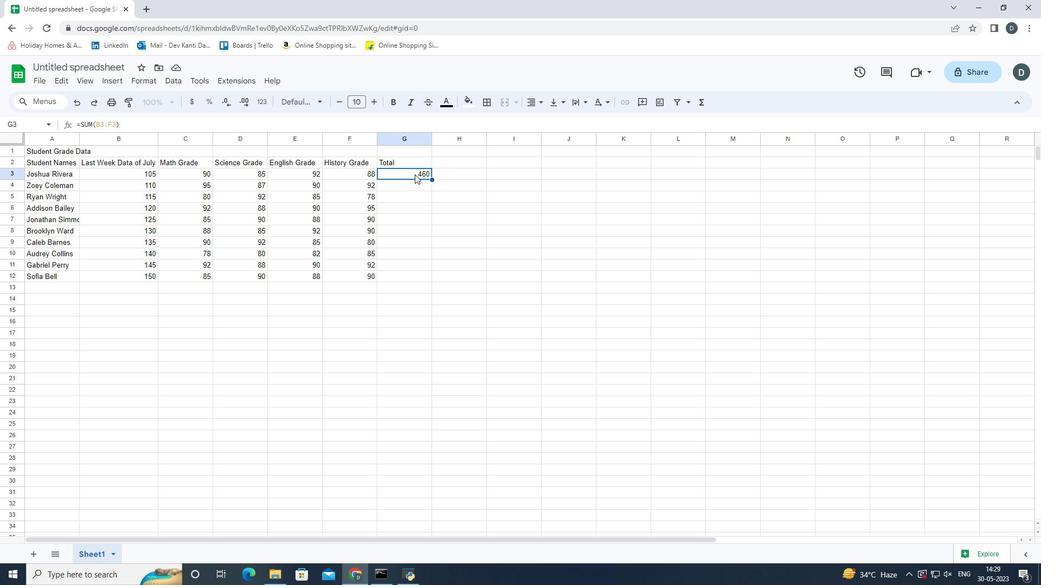 
Action: Key pressed <Key.backspace>
Screenshot: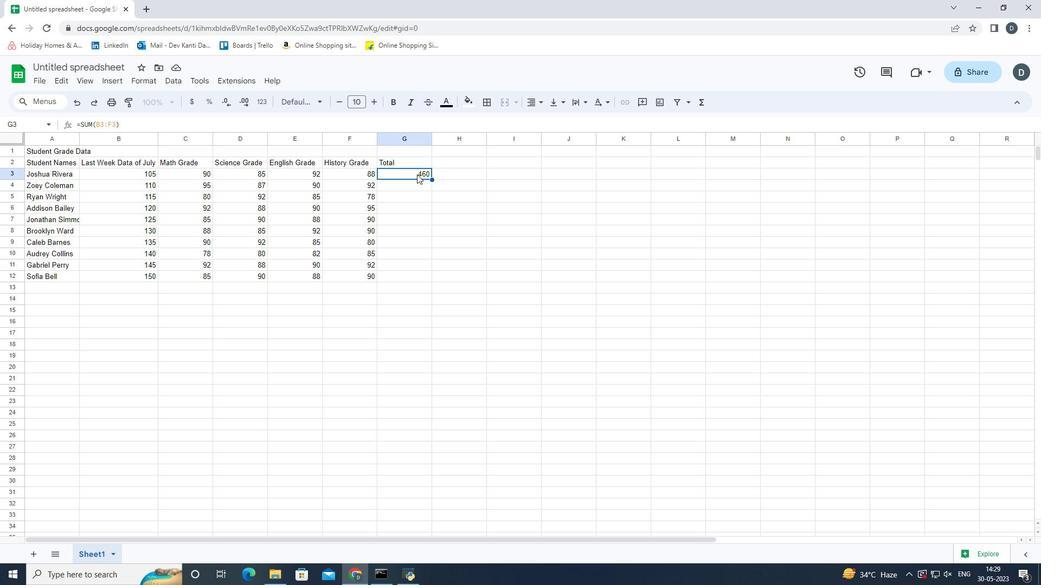 
Action: Mouse moved to (196, 174)
Screenshot: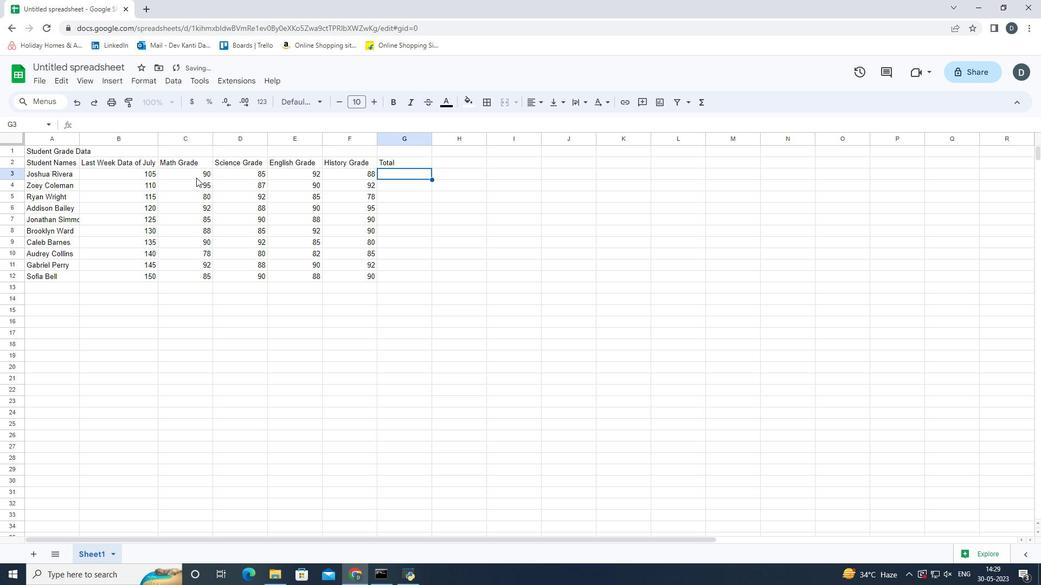 
Action: Mouse pressed left at (196, 174)
Screenshot: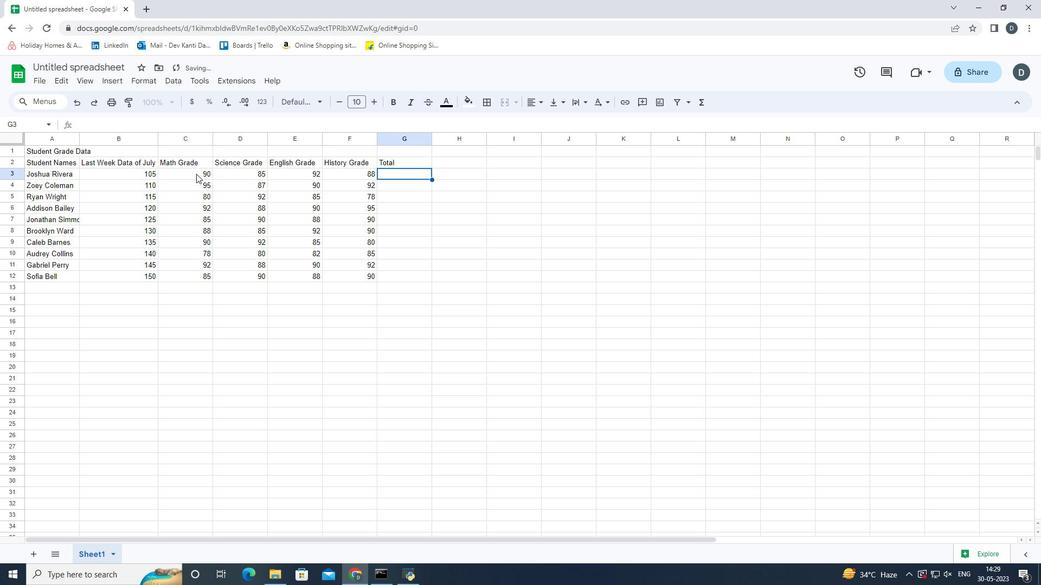 
Action: Mouse moved to (407, 174)
Screenshot: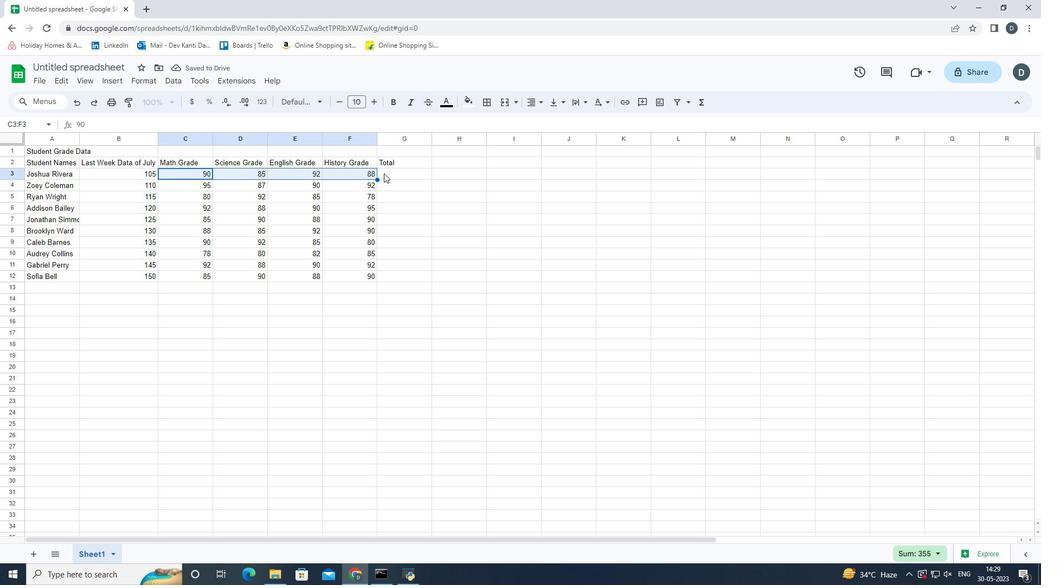 
Action: Mouse pressed left at (407, 174)
Screenshot: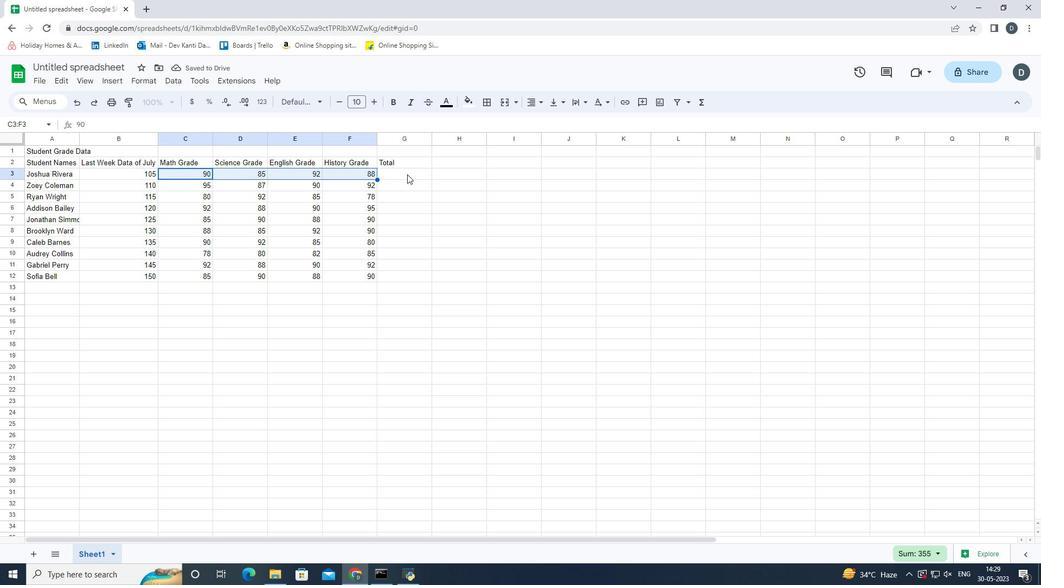
Action: Key pressed =sum<Key.shift_r><Key.shift_r><Key.shift_r><Key.shift_r><Key.shift_r>(c3<Key.shift>*
Screenshot: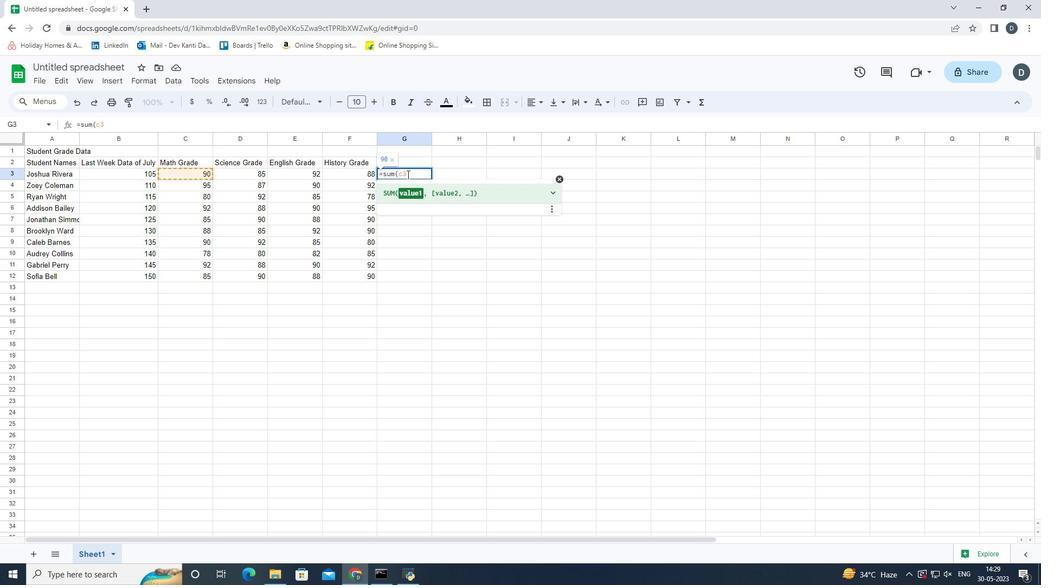 
Action: Mouse moved to (499, 163)
Screenshot: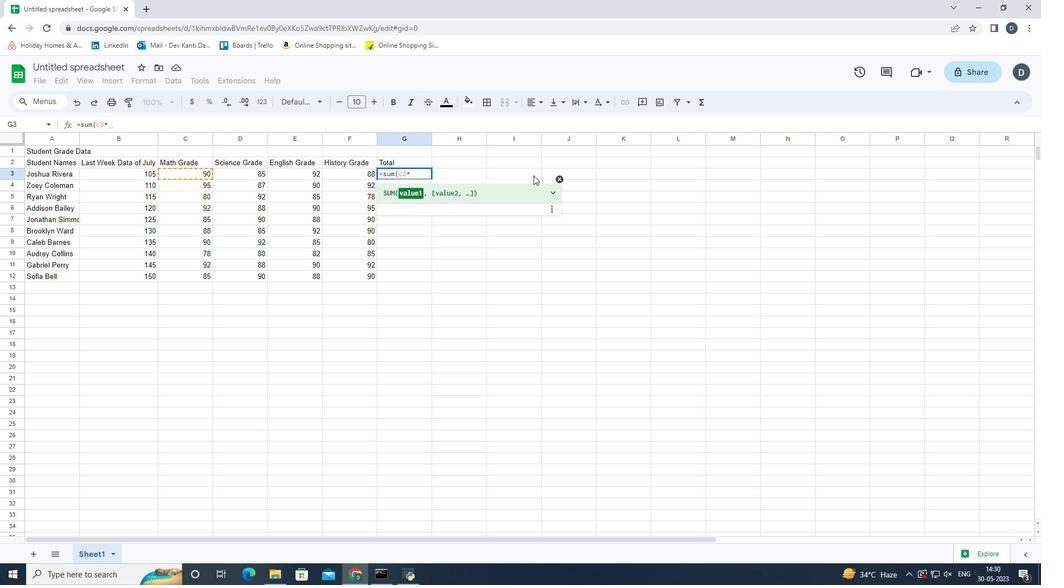 
Action: Key pressed <Key.backspace>;<Key.backspace>;<Key.backspace><Key.shift_r>:f3<Key.enter>
Screenshot: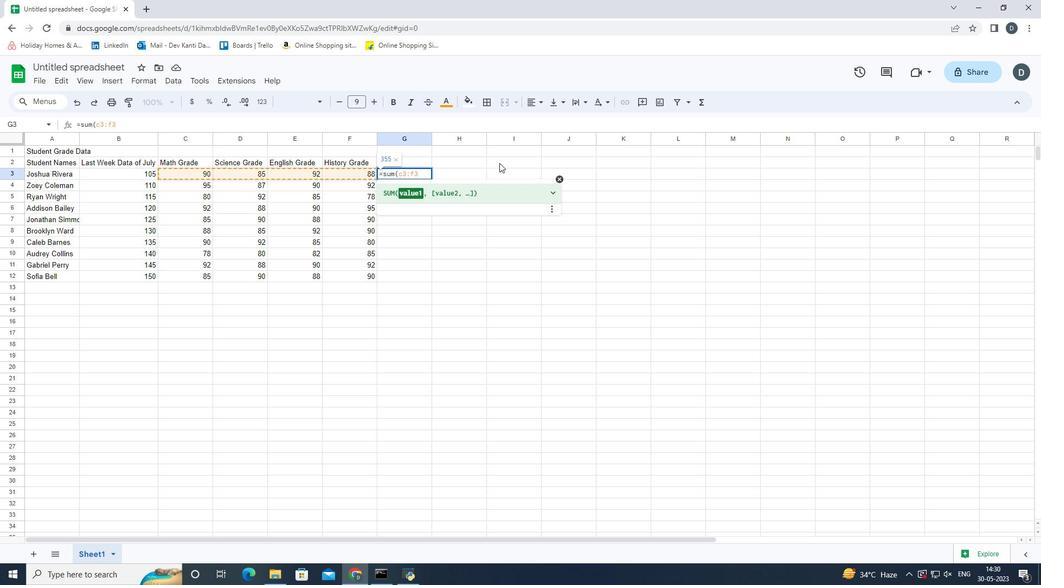 
Action: Mouse moved to (423, 172)
Screenshot: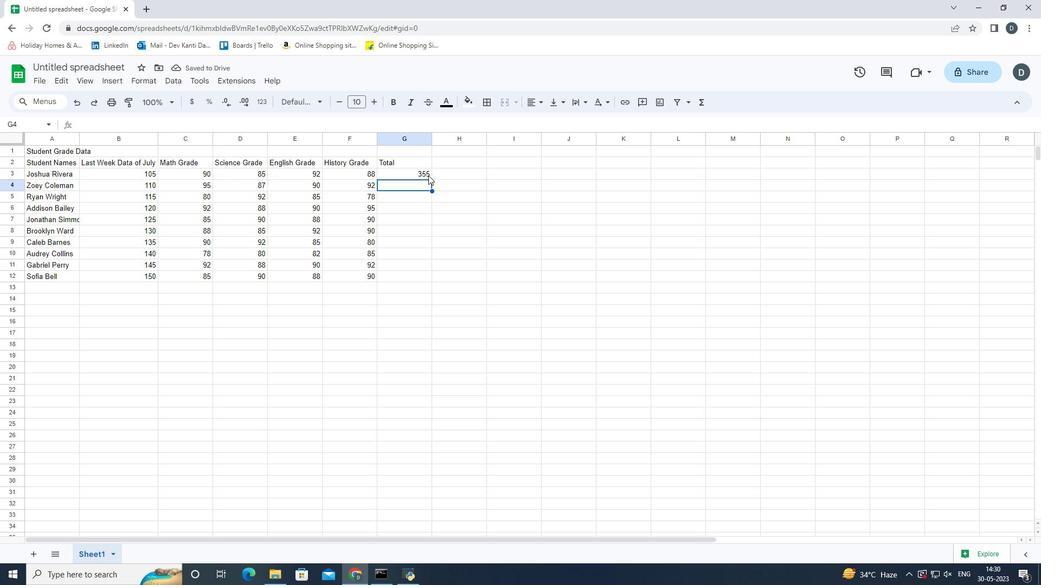 
Action: Mouse pressed left at (423, 172)
Screenshot: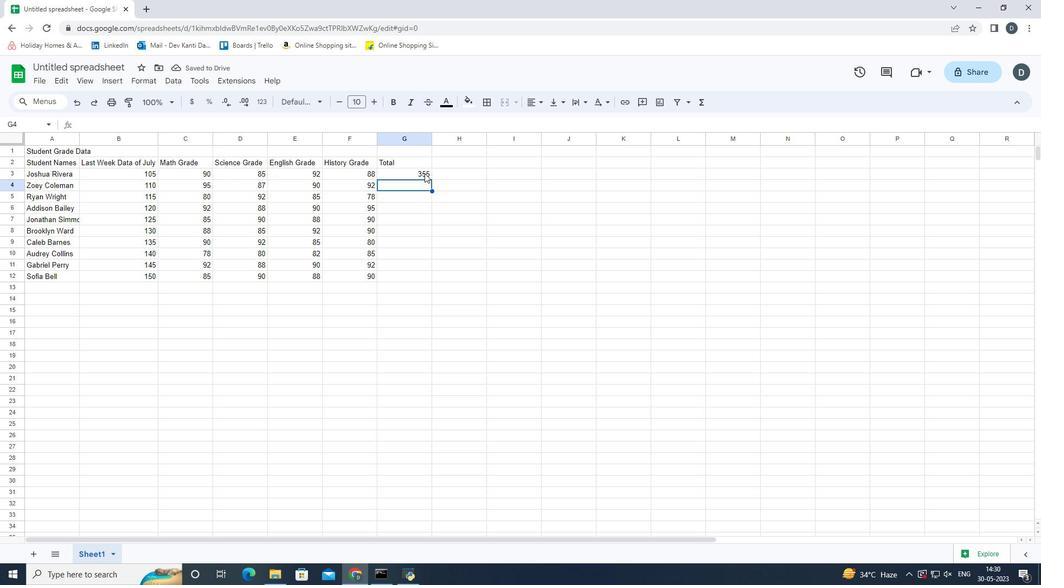 
Action: Mouse moved to (426, 174)
Screenshot: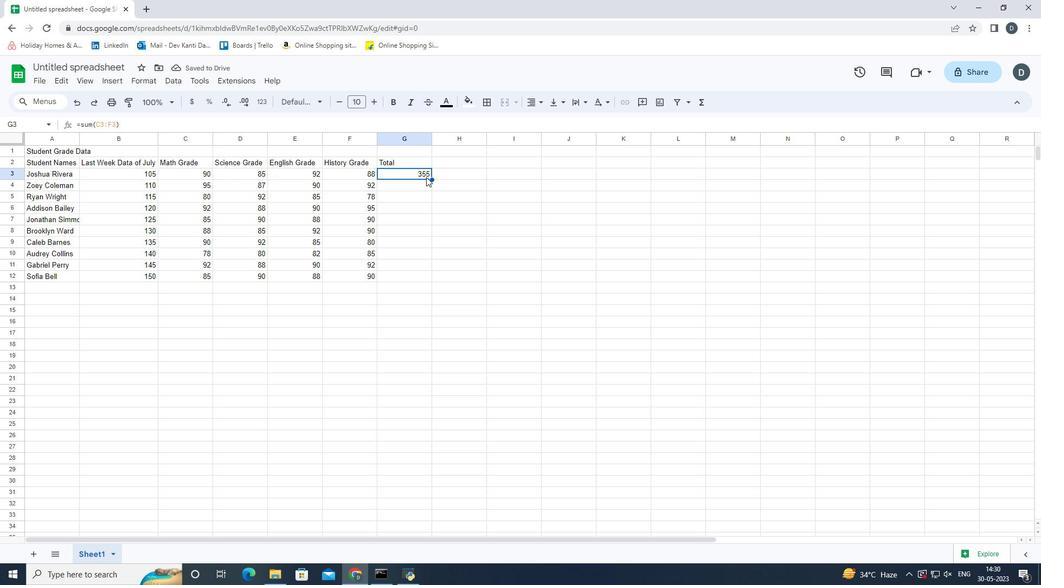 
Action: Mouse pressed left at (426, 174)
Screenshot: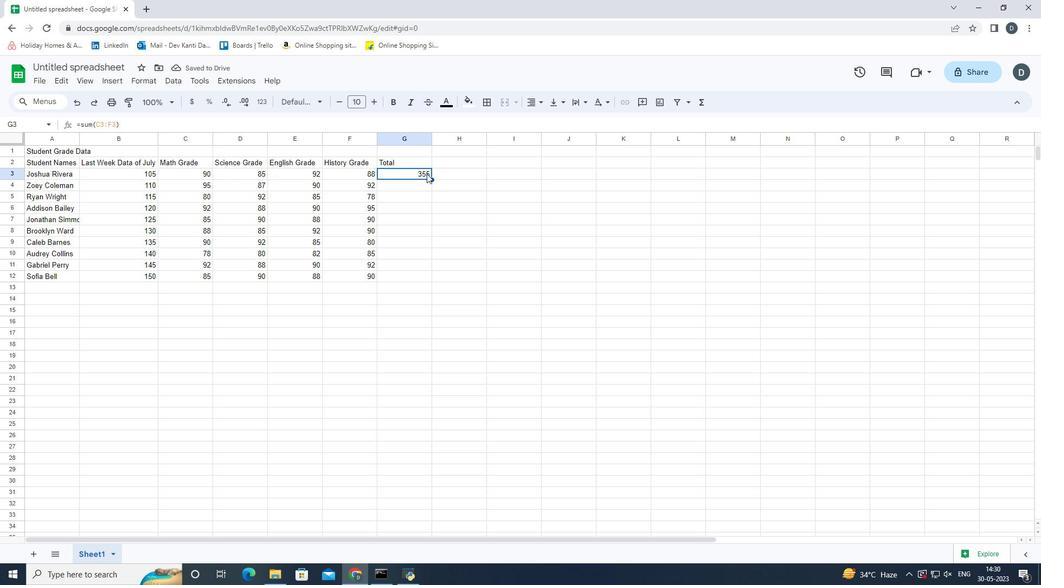 
Action: Mouse moved to (452, 180)
Screenshot: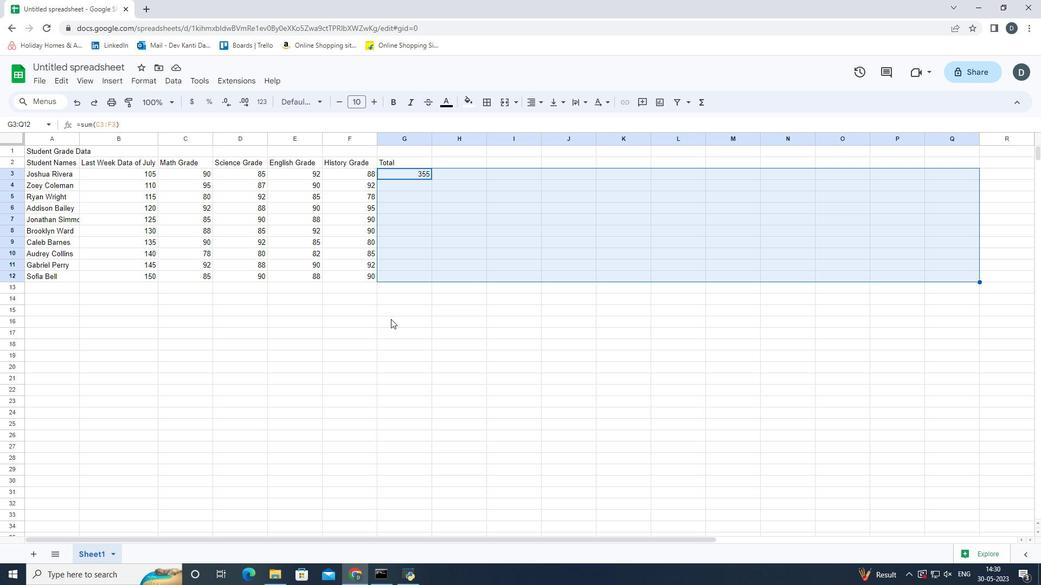 
Action: Mouse pressed left at (452, 180)
Screenshot: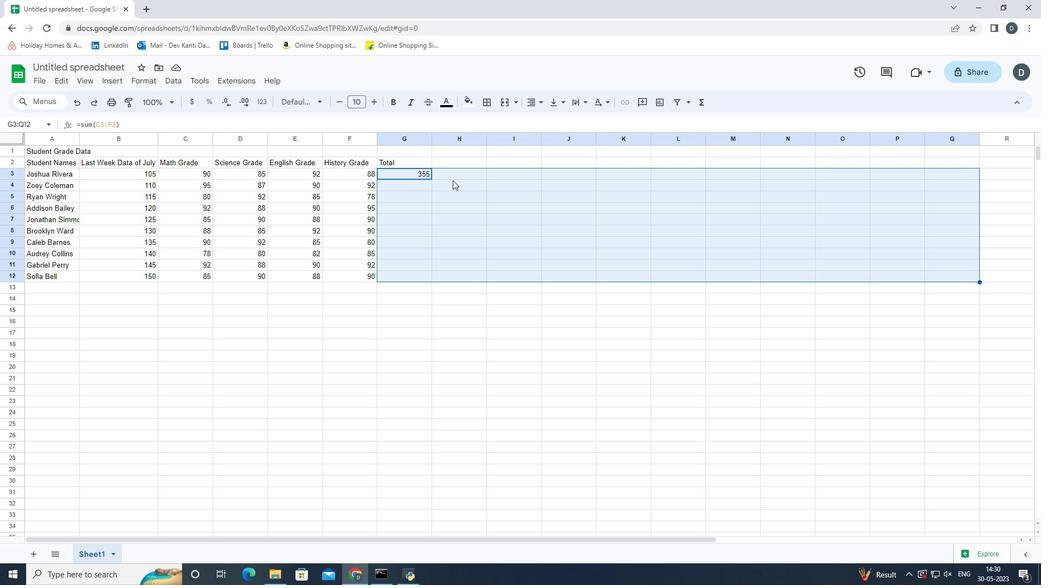 
Action: Mouse moved to (419, 170)
Screenshot: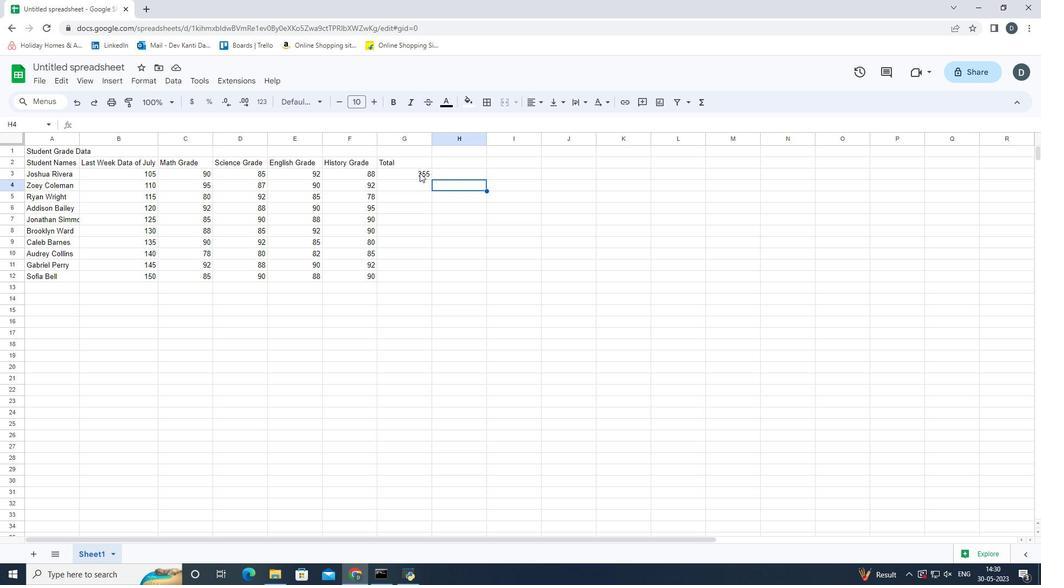 
Action: Mouse pressed left at (419, 170)
Screenshot: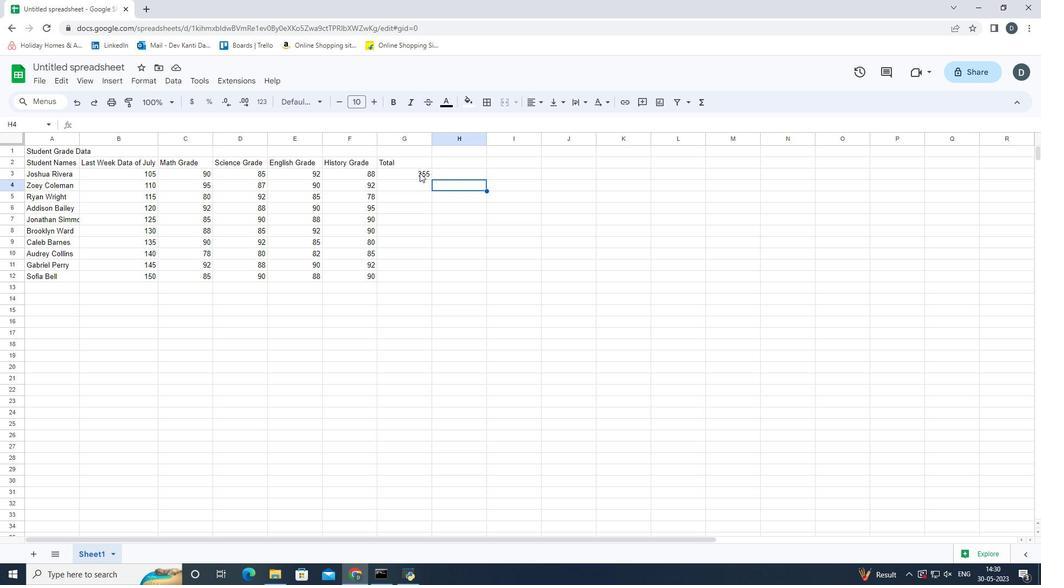 
Action: Mouse moved to (429, 178)
Screenshot: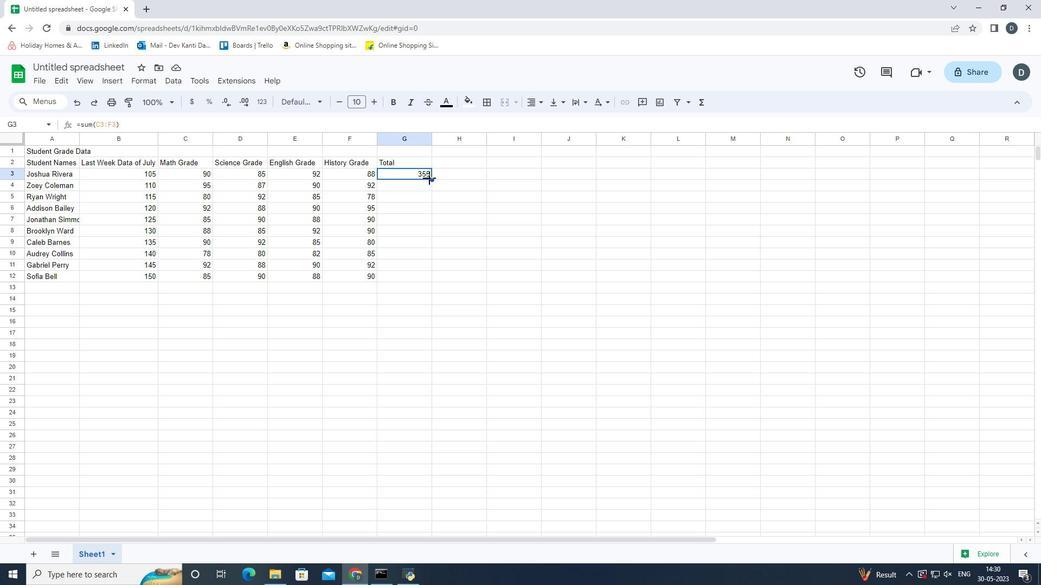 
Action: Mouse pressed left at (429, 178)
Screenshot: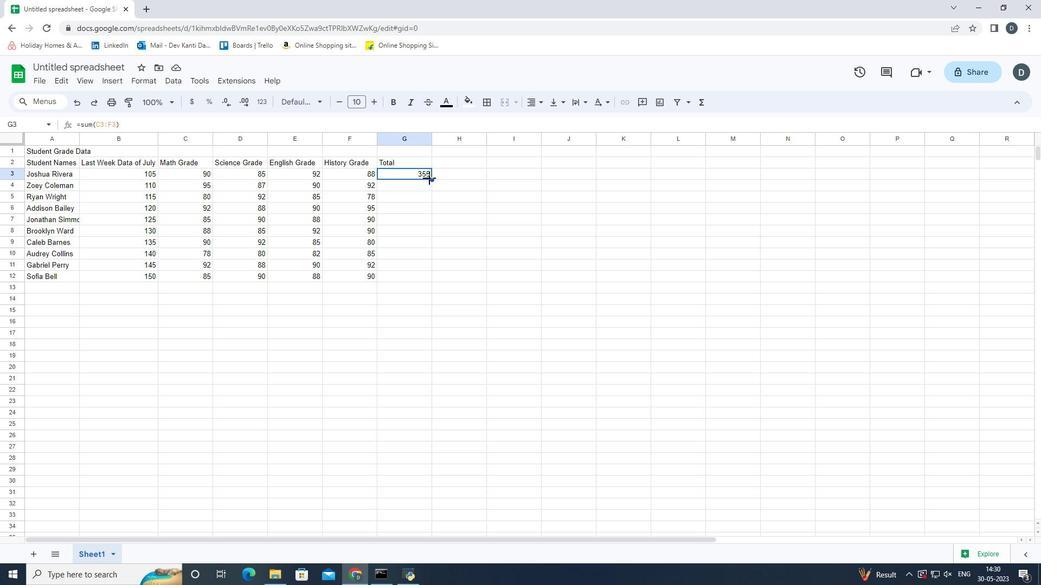 
Action: Mouse moved to (490, 257)
Screenshot: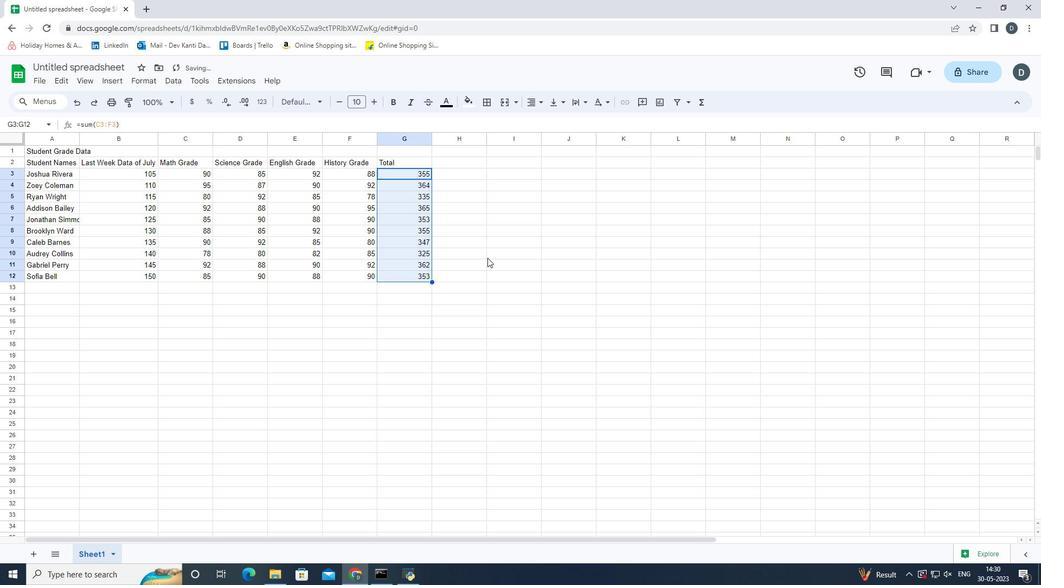 
Action: Mouse pressed left at (490, 257)
Screenshot: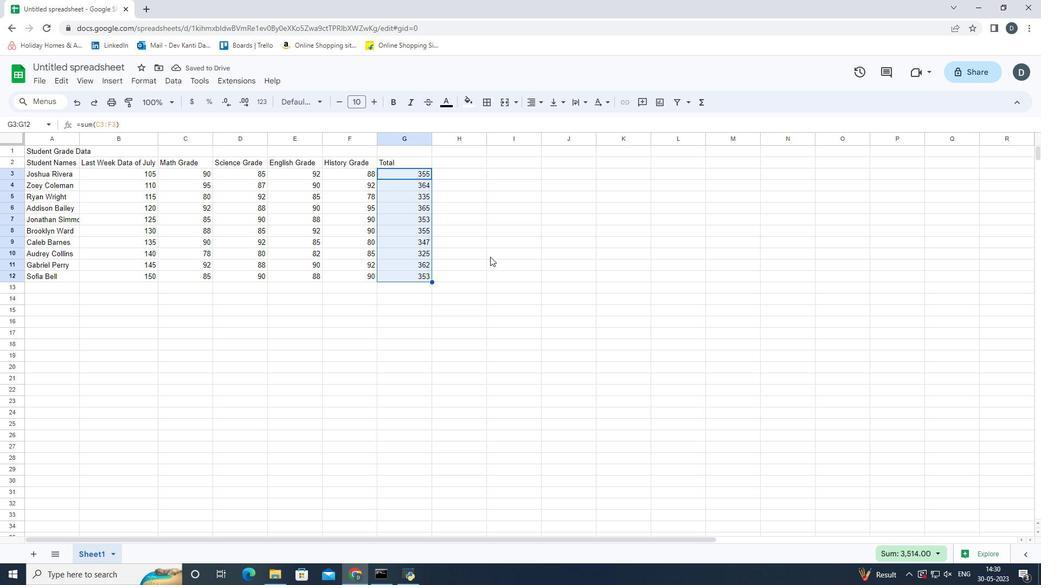 
Action: Mouse moved to (425, 170)
Screenshot: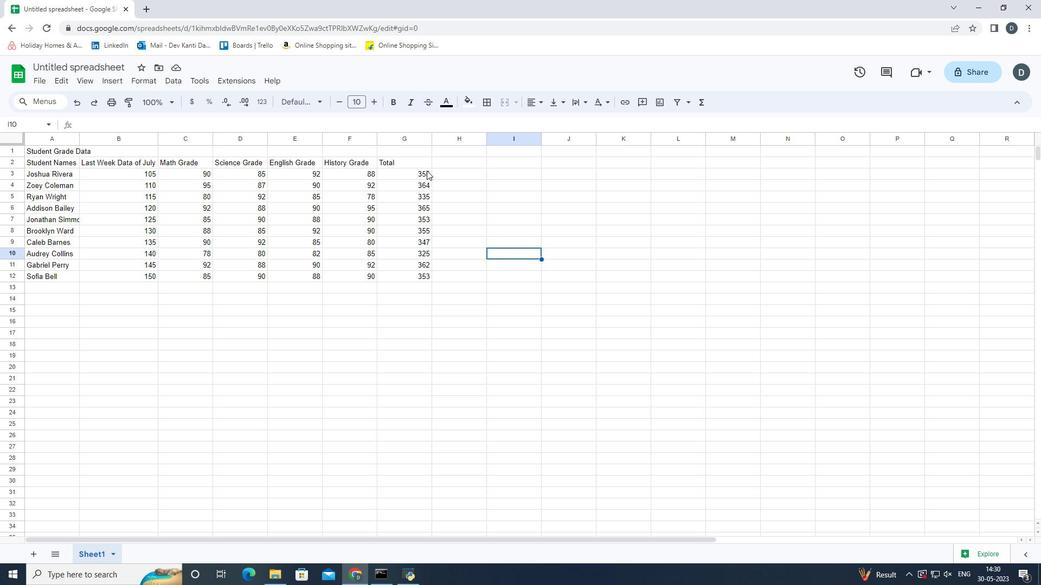 
Action: Mouse pressed left at (425, 170)
Screenshot: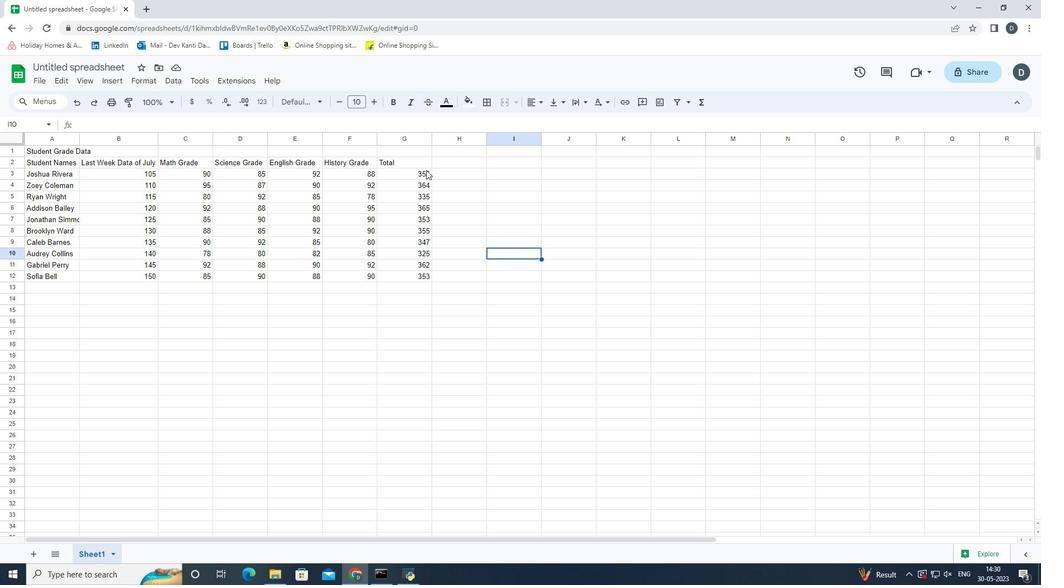 
Action: Mouse moved to (415, 275)
Screenshot: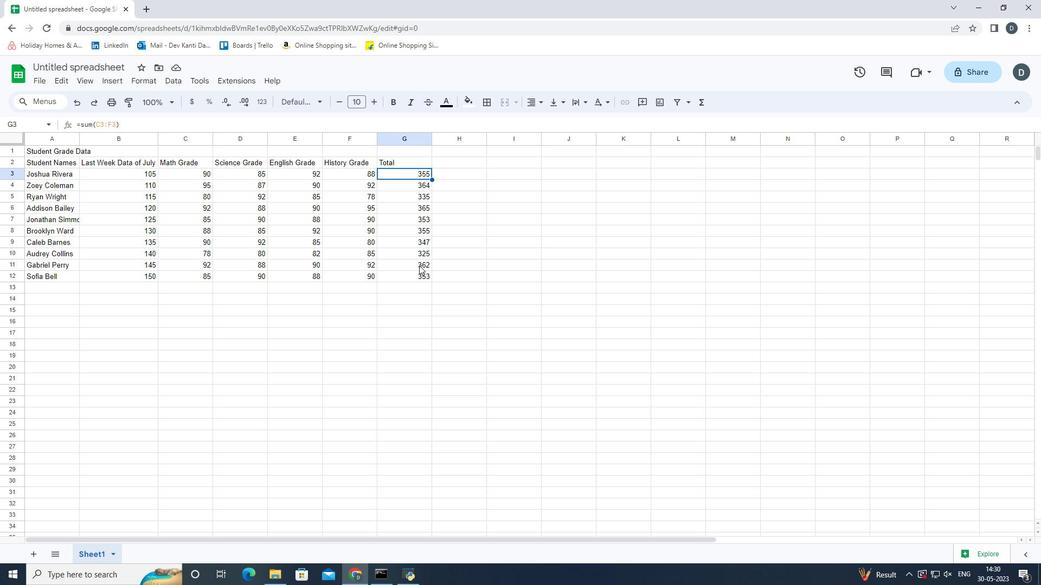 
Action: Mouse pressed left at (415, 275)
Screenshot: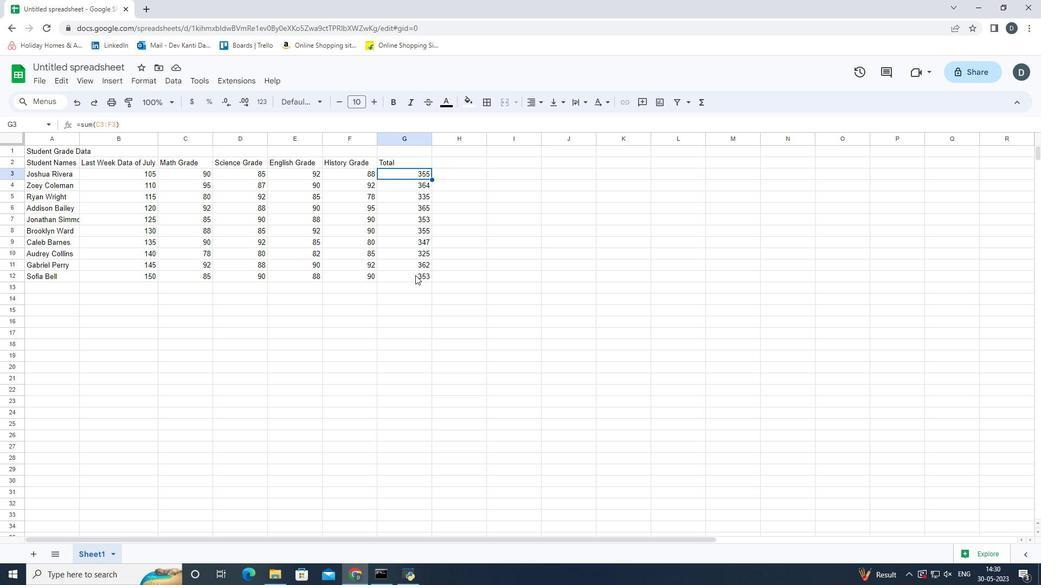 
Action: Mouse moved to (126, 67)
Screenshot: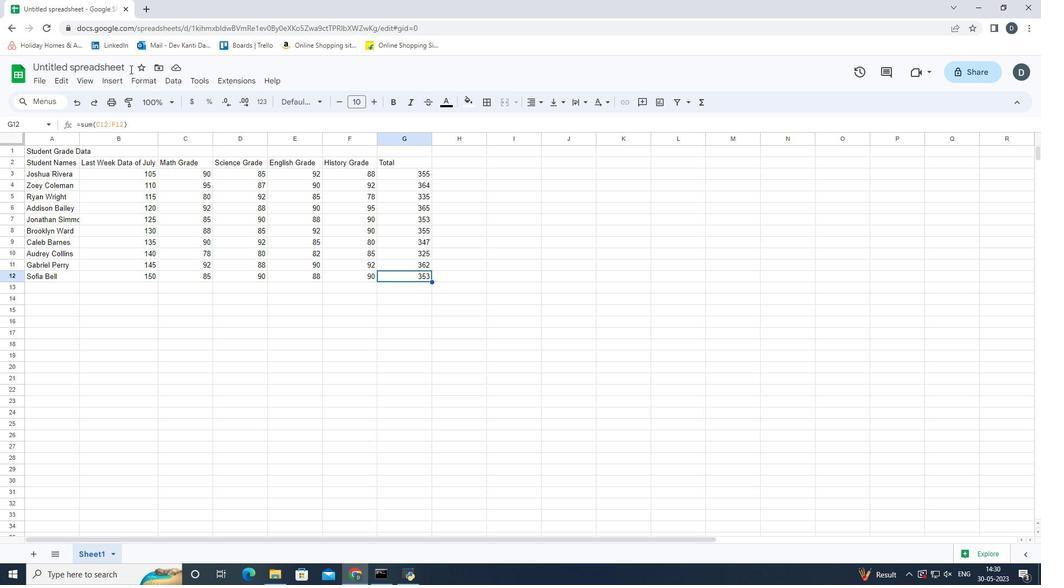 
Action: Mouse pressed left at (126, 67)
Screenshot: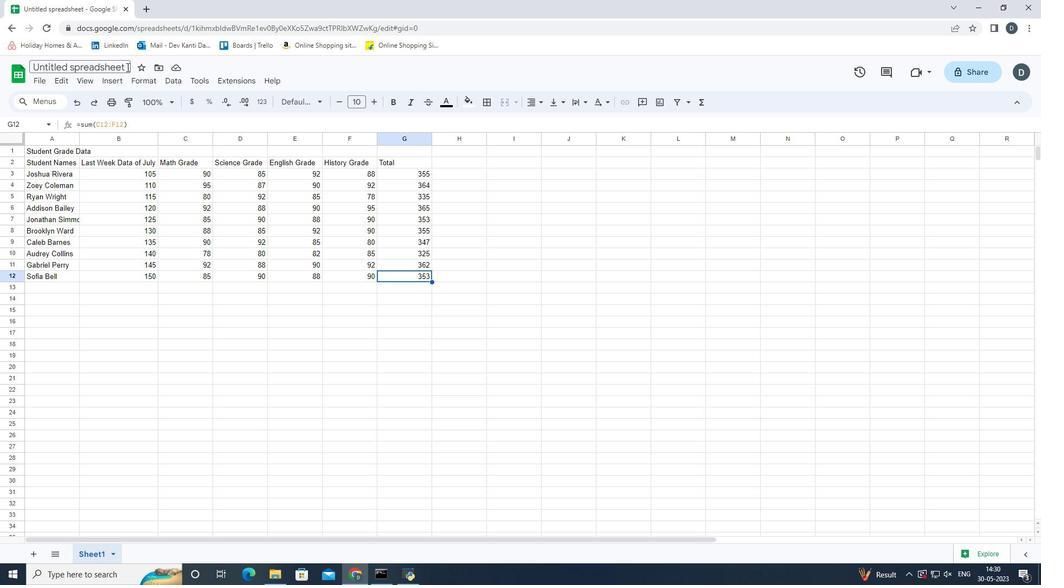 
Action: Key pressed auditing<Key.shift><Key.shift><Key.shift><Key.shift><Key.shift>Sales<Key.shift><Key.shift><Key.shift><Key.shift><Key.shift>By<Key.shift><Key.shift><Key.shift><Key.shift><Key.shift><Key.shift><Key.shift><Key.shift><Key.shift><Key.shift><Key.shift><Key.shift><Key.shift><Key.shift><Key.shift><Key.shift><Key.shift><Key.shift><Key.shift><Key.shift><Key.shift><Key.shift><Key.shift><Key.shift>Store<Key.shift_r><Key.shift_r><Key.shift_r>_2023
Screenshot: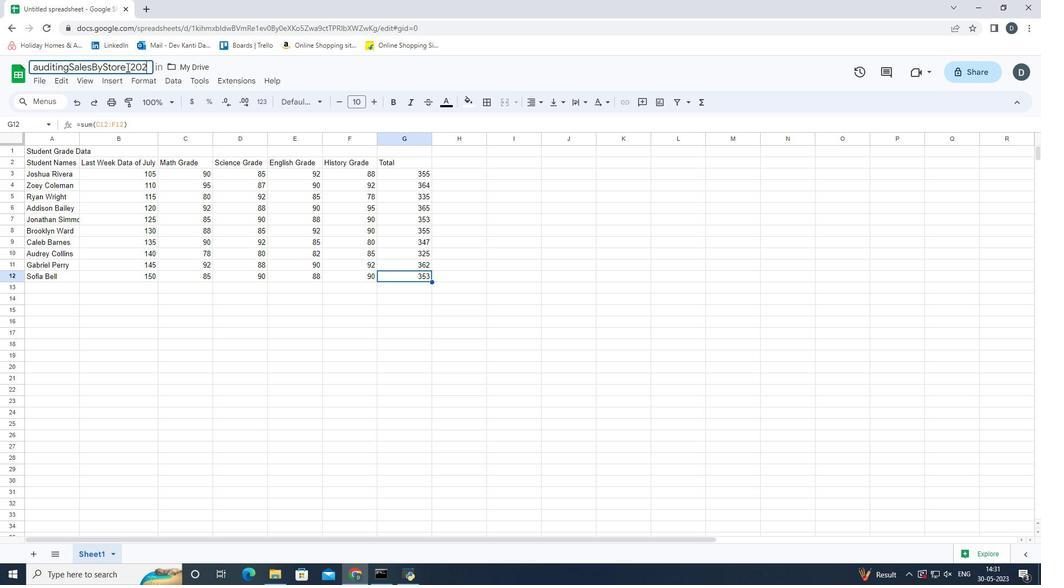 
Action: Mouse moved to (412, 273)
Screenshot: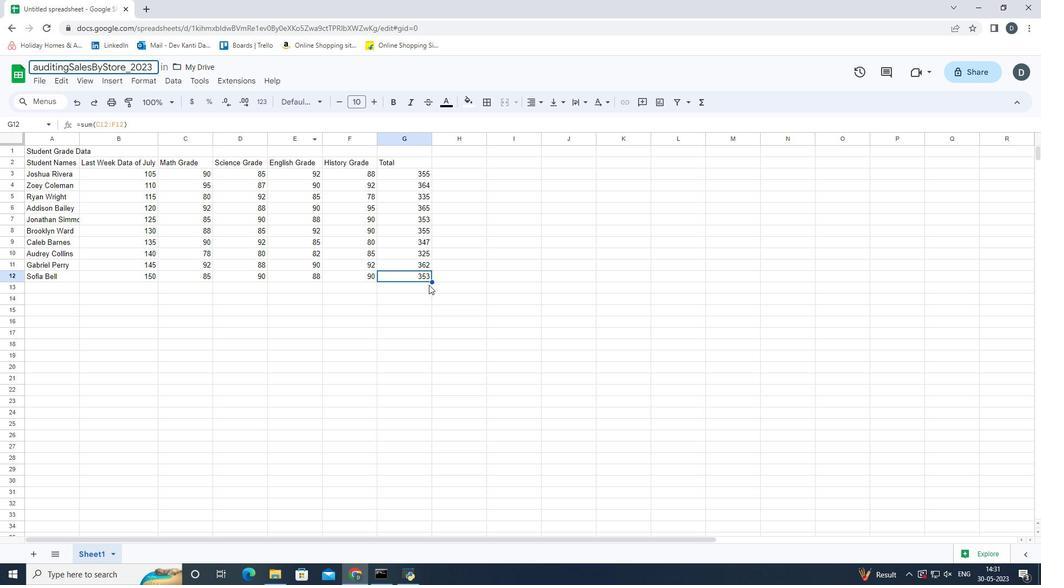 
Action: Mouse pressed left at (412, 273)
Screenshot: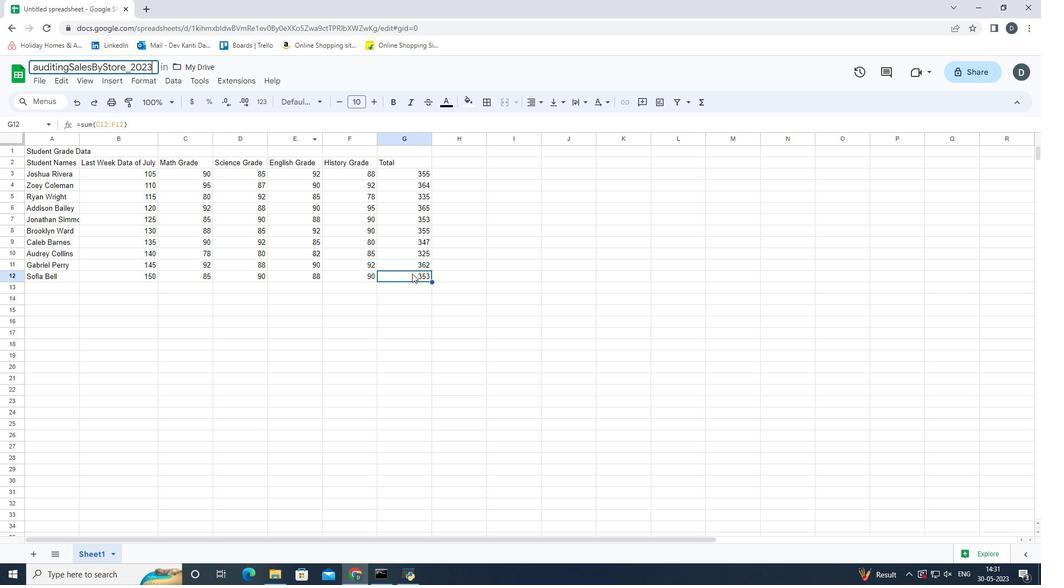 
Action: Mouse moved to (176, 170)
Screenshot: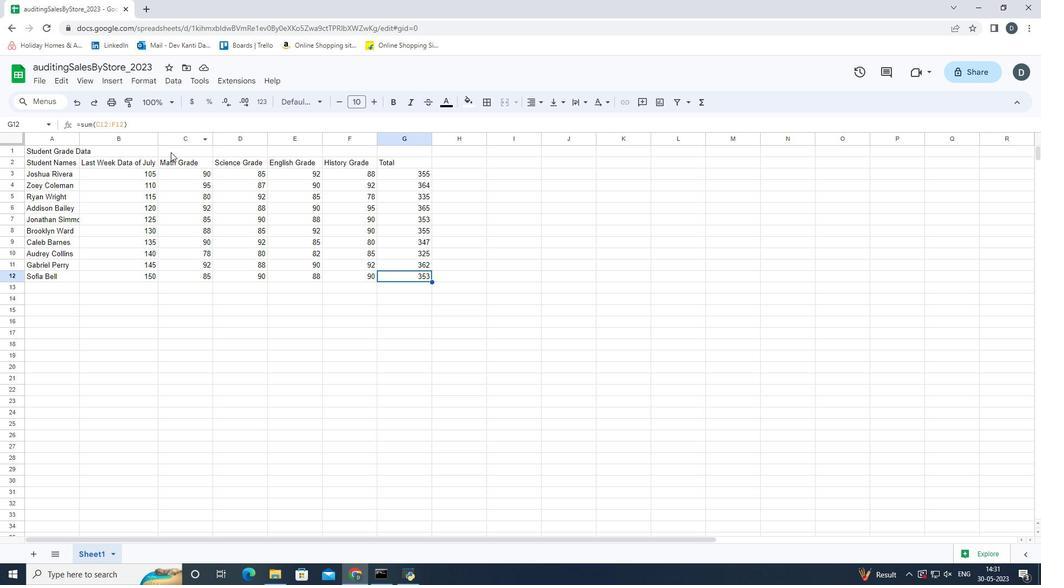
